 Task: Research Airbnb accommodation in Valjevo, Serbia from 10th December, 2023 to 15th December, 2023 for 7 adults. Place can be entire room or shared room with 4 bedrooms having 7 beds and 4 bathrooms. Property type can be house. Amenities needed are: wifi, TV, free parkinig on premises, gym, breakfast.
Action: Mouse moved to (400, 96)
Screenshot: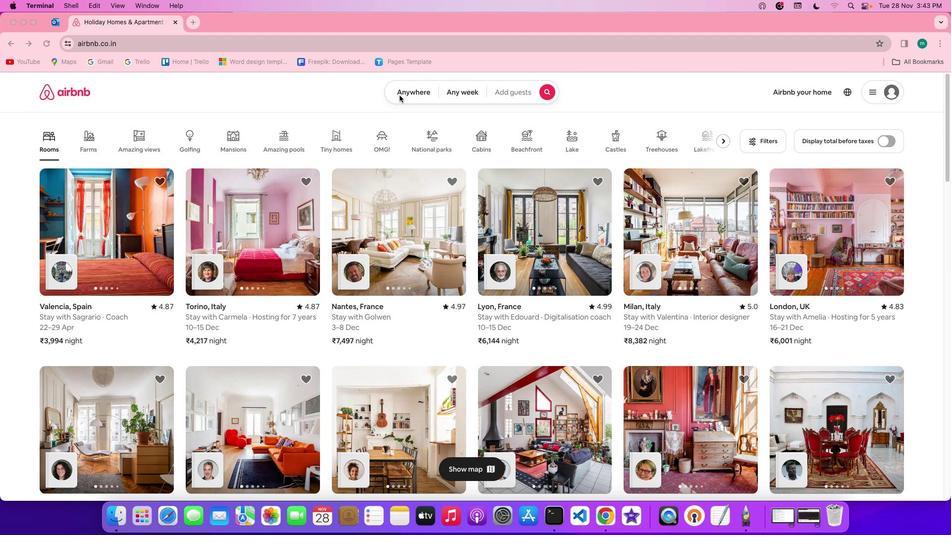 
Action: Mouse pressed left at (400, 96)
Screenshot: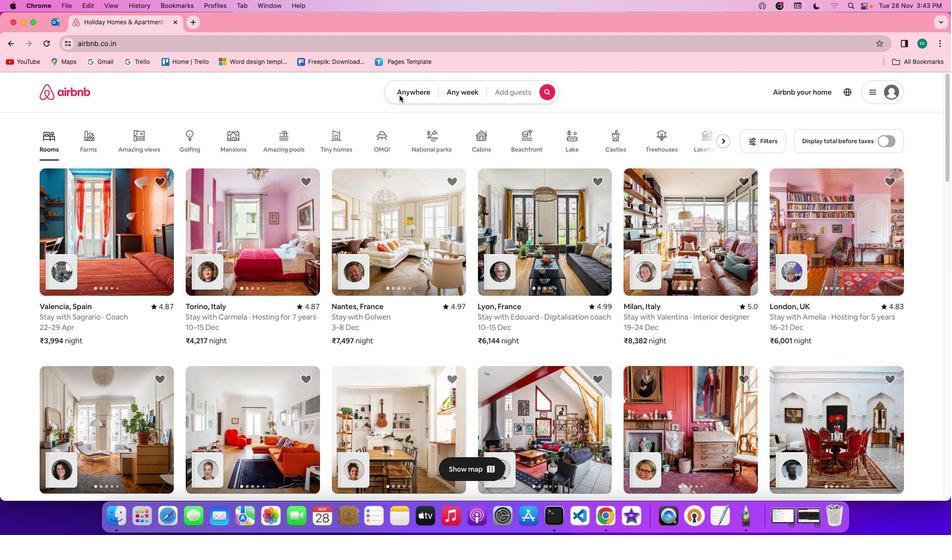 
Action: Mouse pressed left at (400, 96)
Screenshot: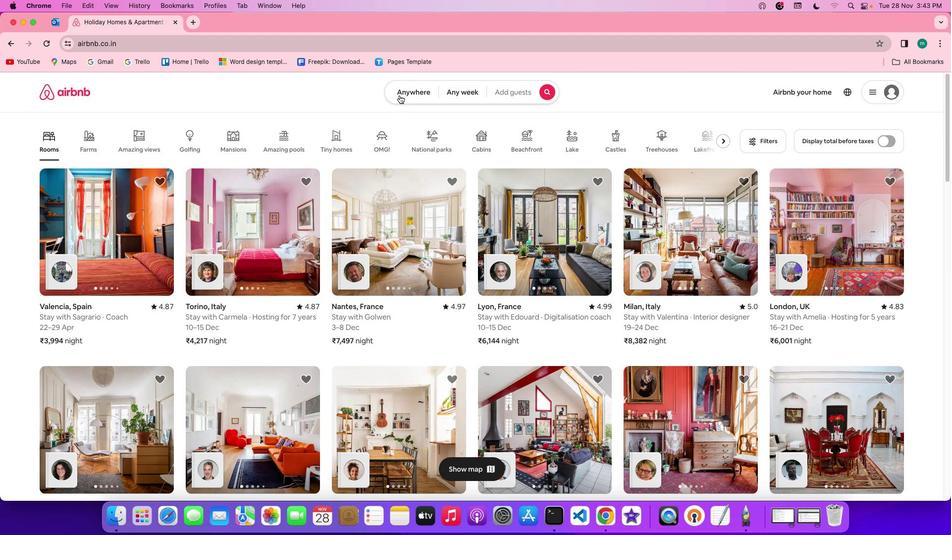 
Action: Mouse moved to (376, 132)
Screenshot: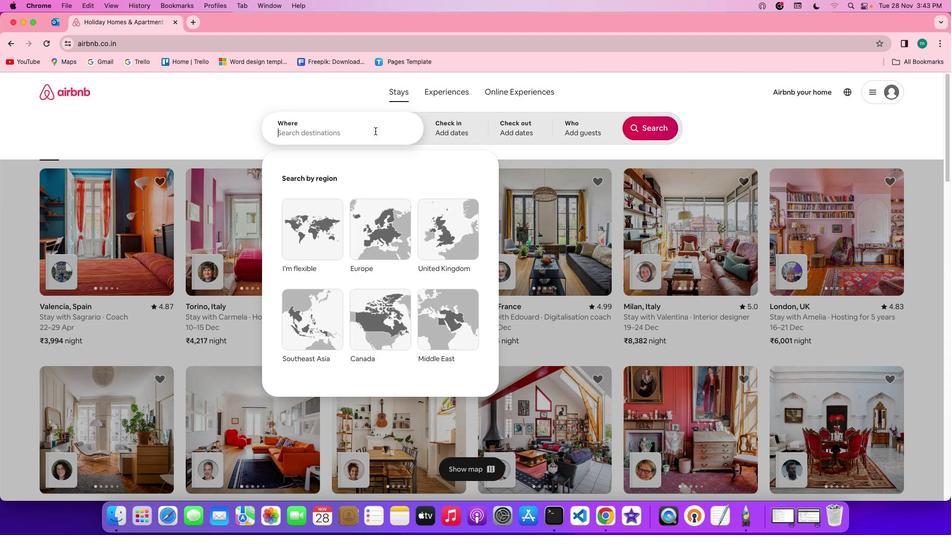 
Action: Mouse pressed left at (376, 132)
Screenshot: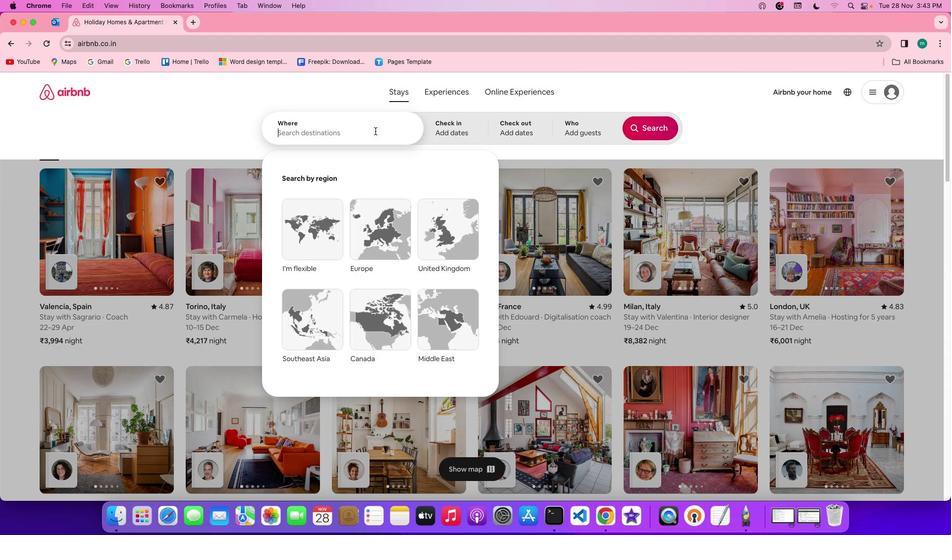 
Action: Key pressed Key.shift'V''a''l''i''j''e''v''o'','Key.spaceKey.shift's''e''r''b''i''a'
Screenshot: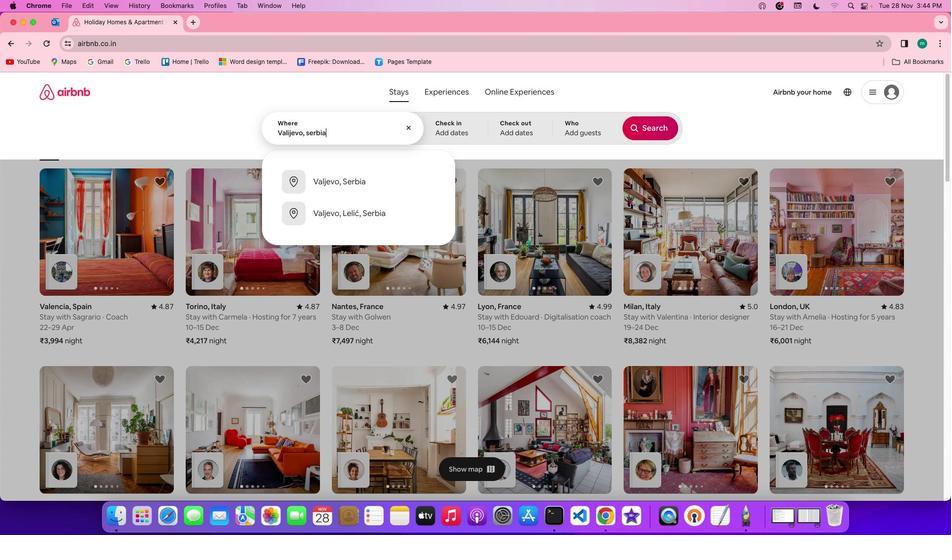 
Action: Mouse moved to (456, 127)
Screenshot: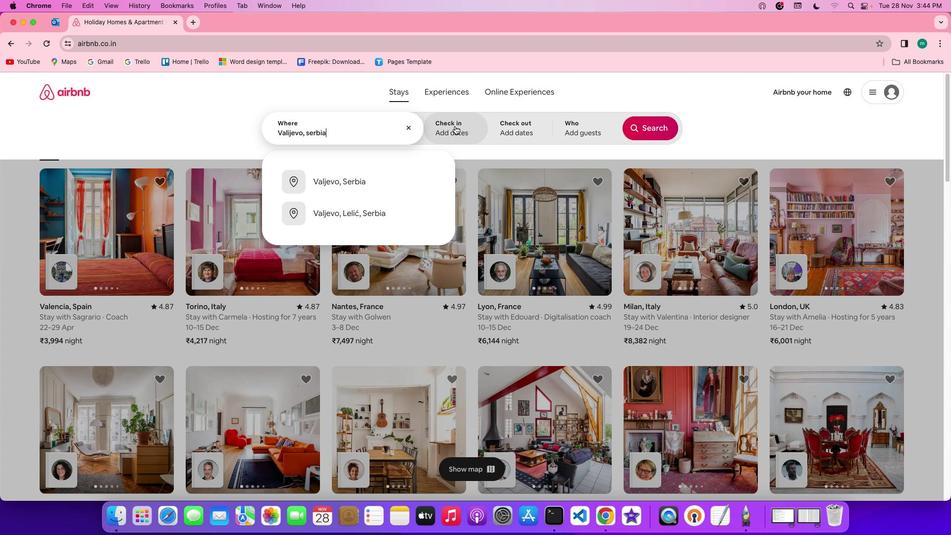 
Action: Mouse pressed left at (456, 127)
Screenshot: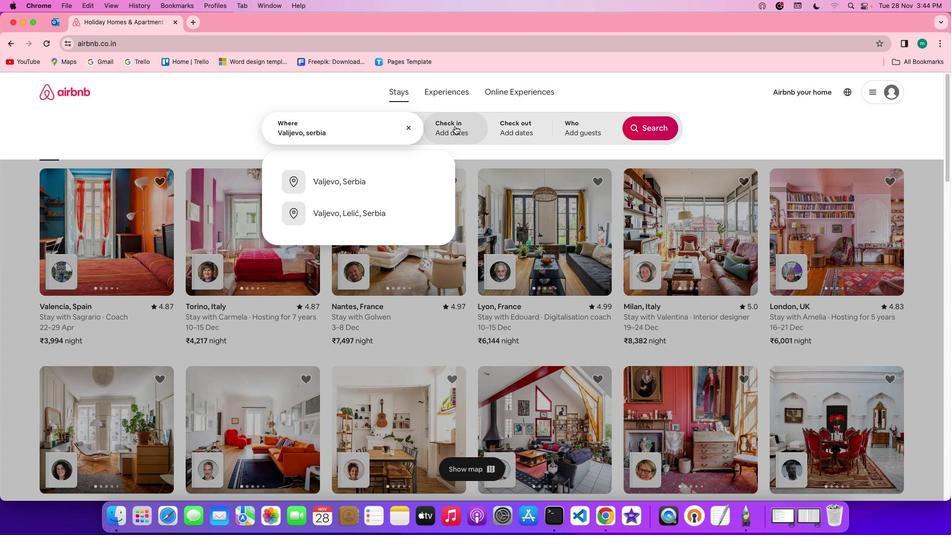 
Action: Mouse moved to (496, 296)
Screenshot: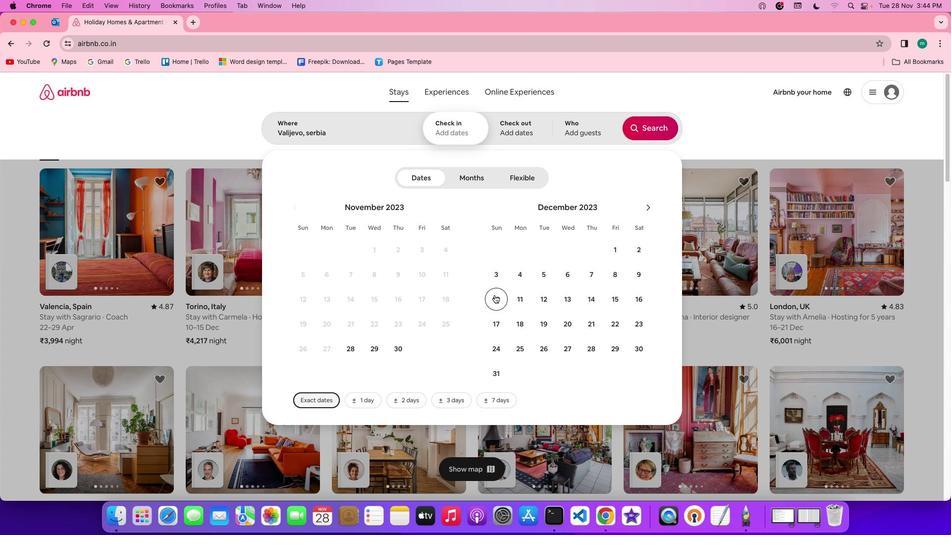 
Action: Mouse pressed left at (496, 296)
Screenshot: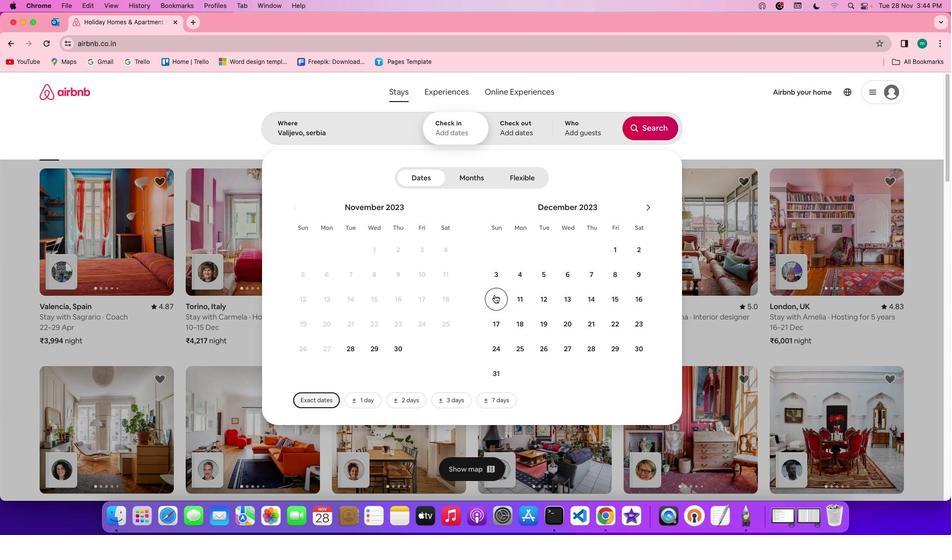 
Action: Mouse moved to (614, 302)
Screenshot: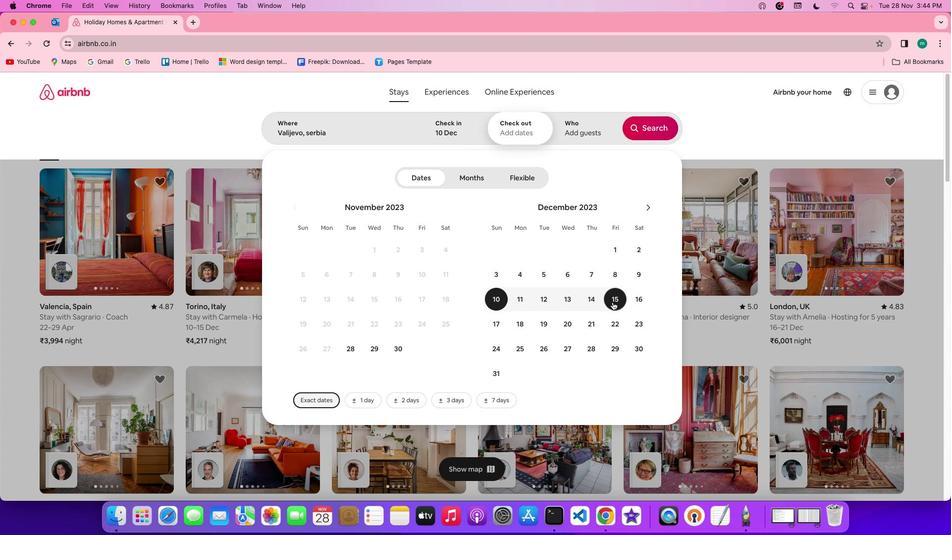 
Action: Mouse pressed left at (614, 302)
Screenshot: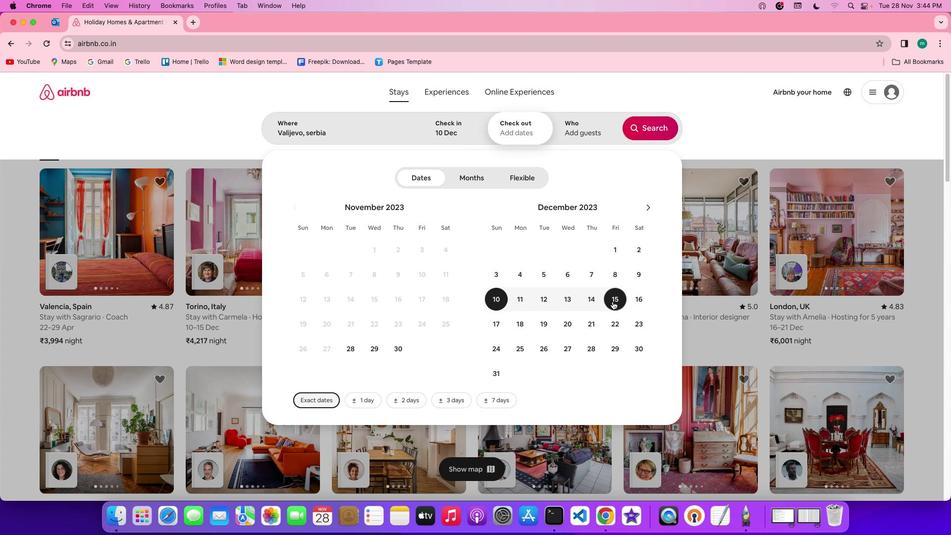 
Action: Mouse moved to (579, 129)
Screenshot: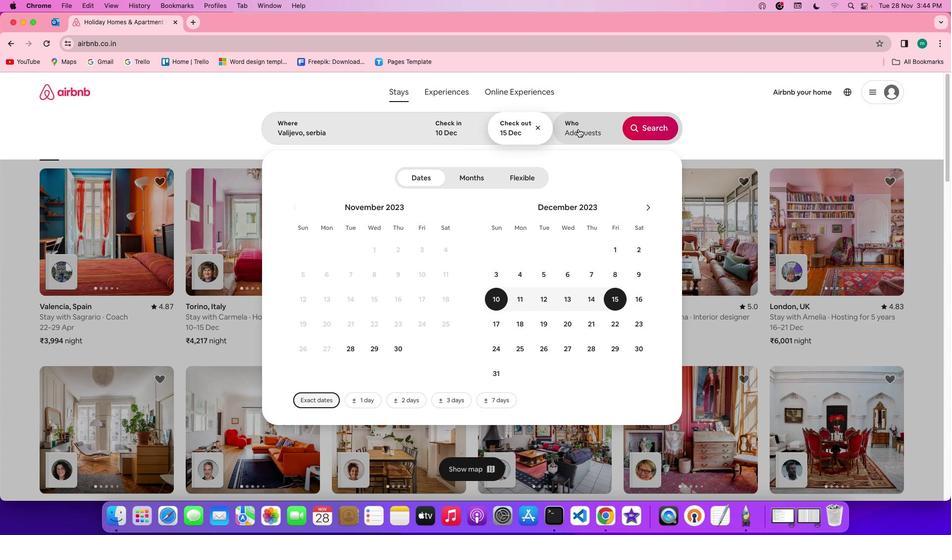 
Action: Mouse pressed left at (579, 129)
Screenshot: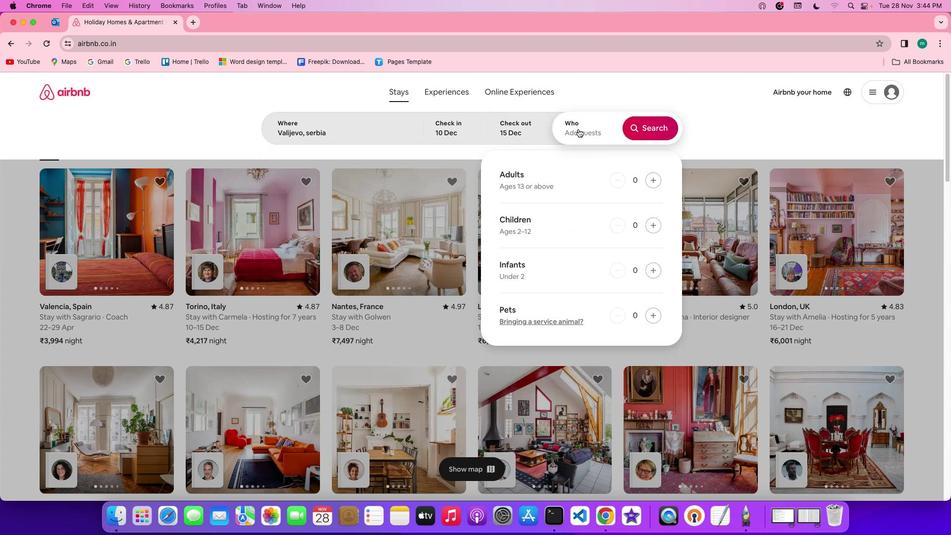 
Action: Mouse moved to (656, 182)
Screenshot: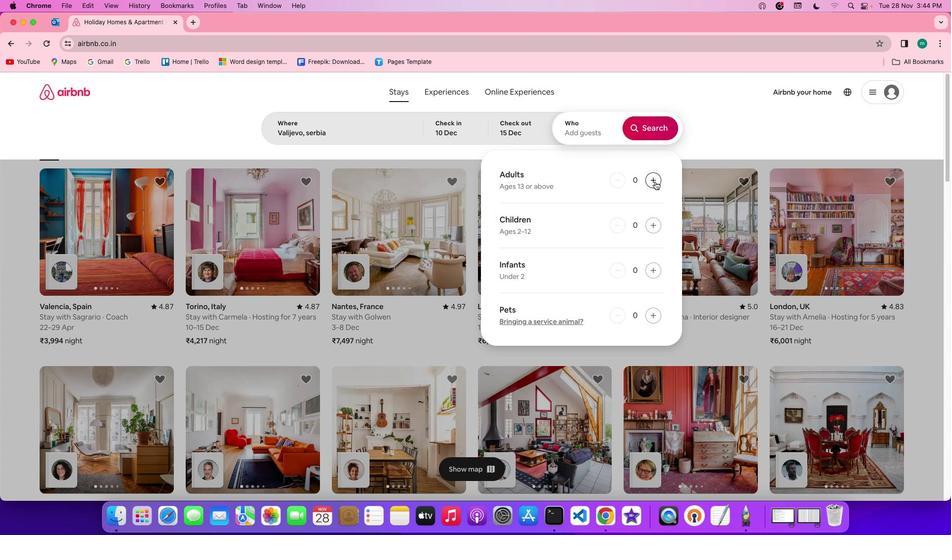 
Action: Mouse pressed left at (656, 182)
Screenshot: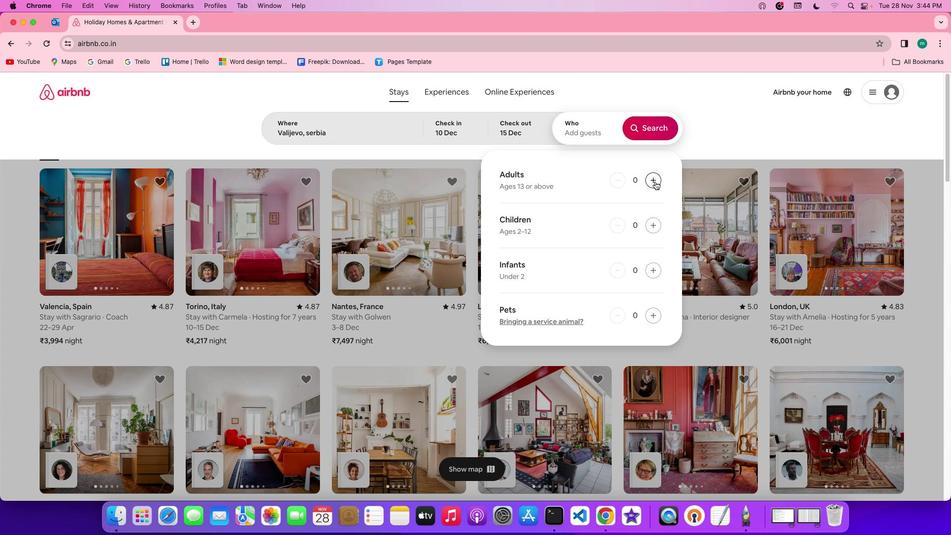 
Action: Mouse pressed left at (656, 182)
Screenshot: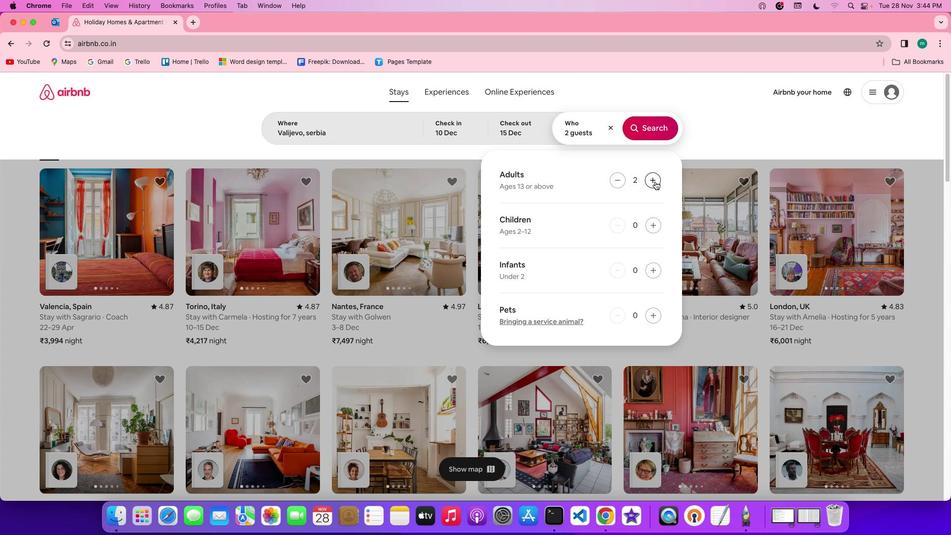 
Action: Mouse pressed left at (656, 182)
Screenshot: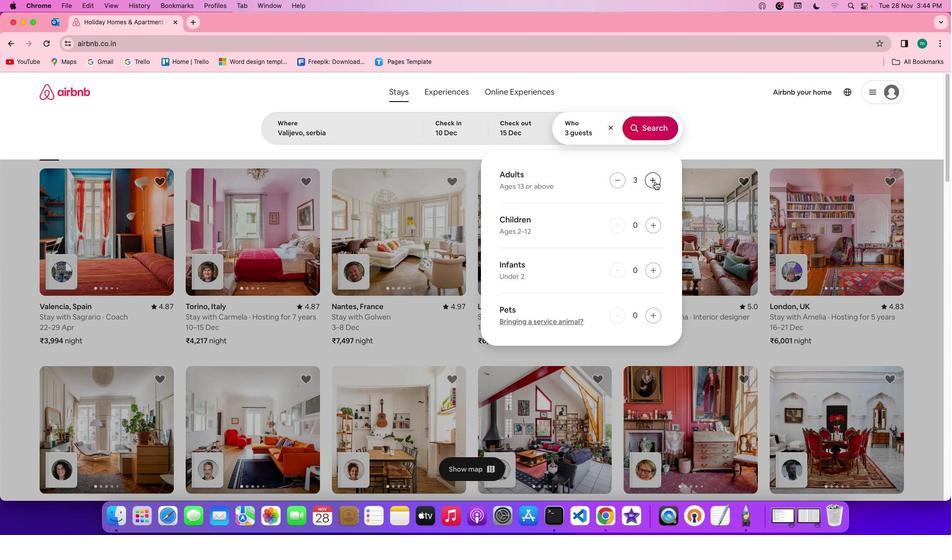 
Action: Mouse moved to (656, 182)
Screenshot: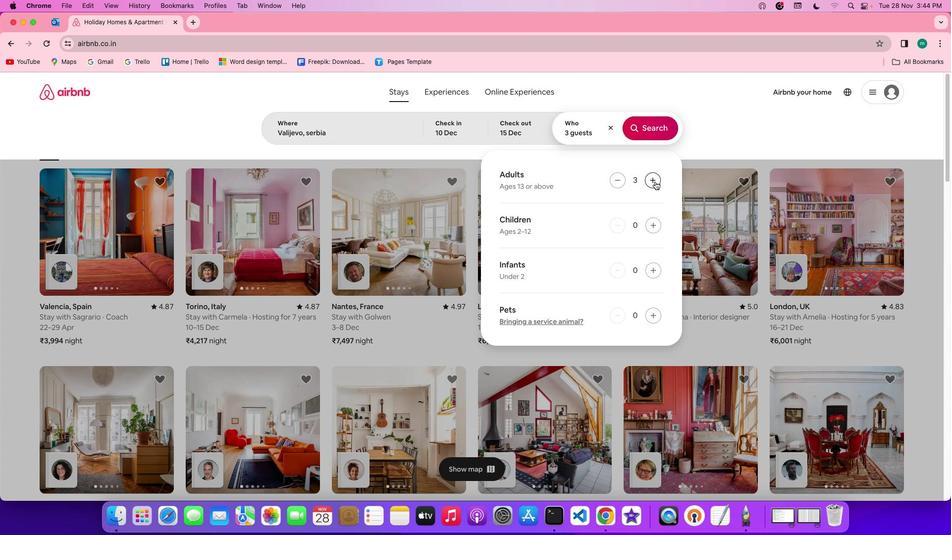 
Action: Mouse pressed left at (656, 182)
Screenshot: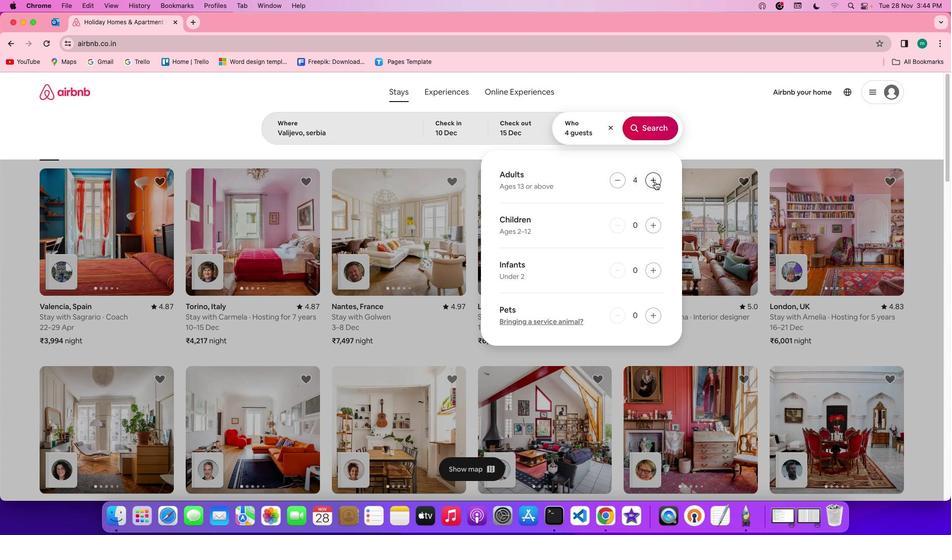 
Action: Mouse pressed left at (656, 182)
Screenshot: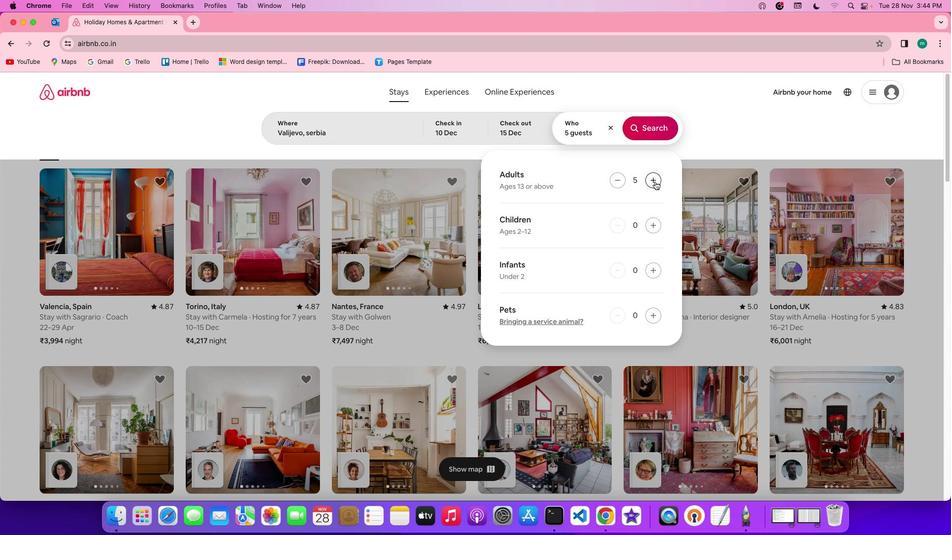 
Action: Mouse pressed left at (656, 182)
Screenshot: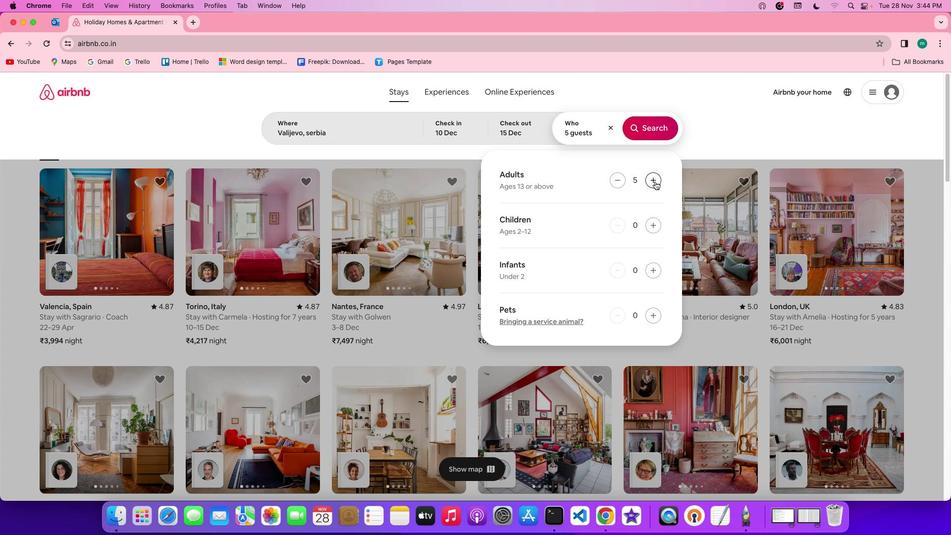 
Action: Mouse pressed left at (656, 182)
Screenshot: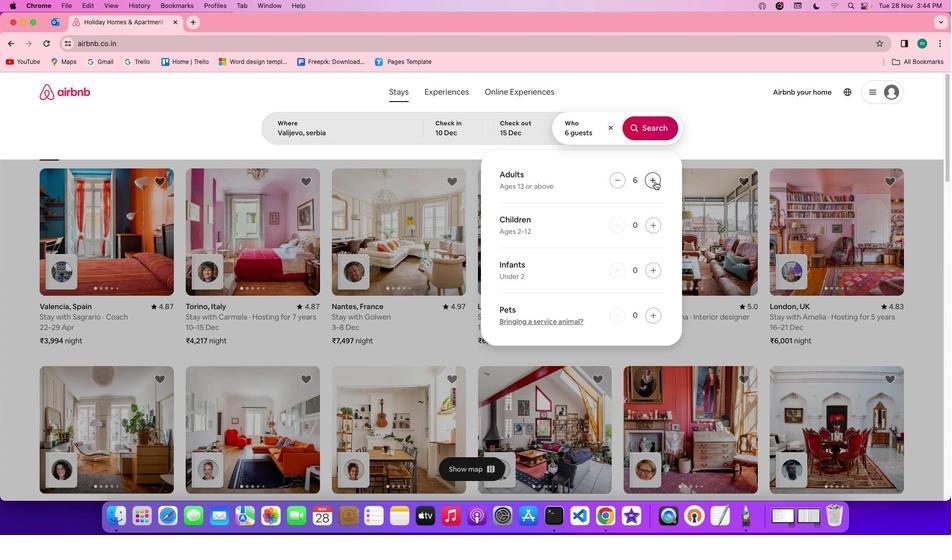 
Action: Mouse moved to (657, 134)
Screenshot: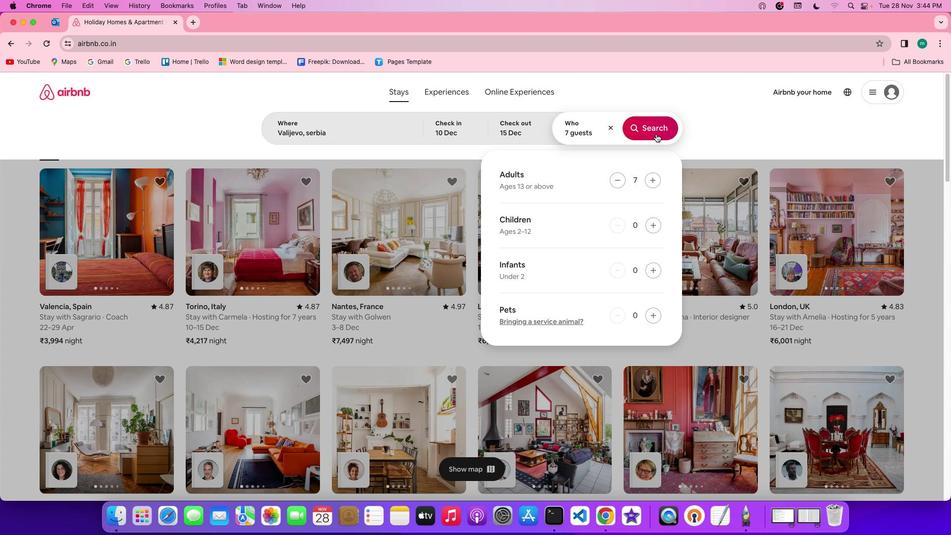 
Action: Mouse pressed left at (657, 134)
Screenshot: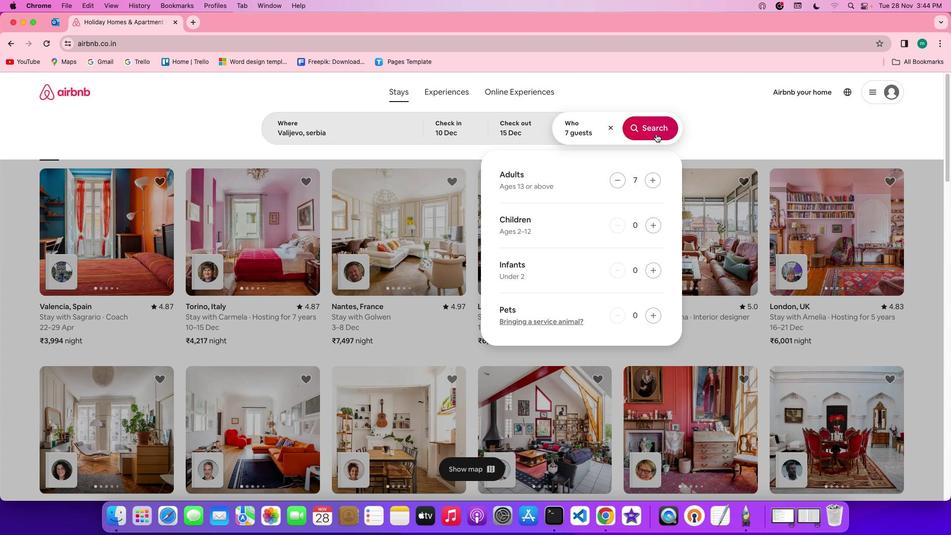 
Action: Mouse moved to (791, 131)
Screenshot: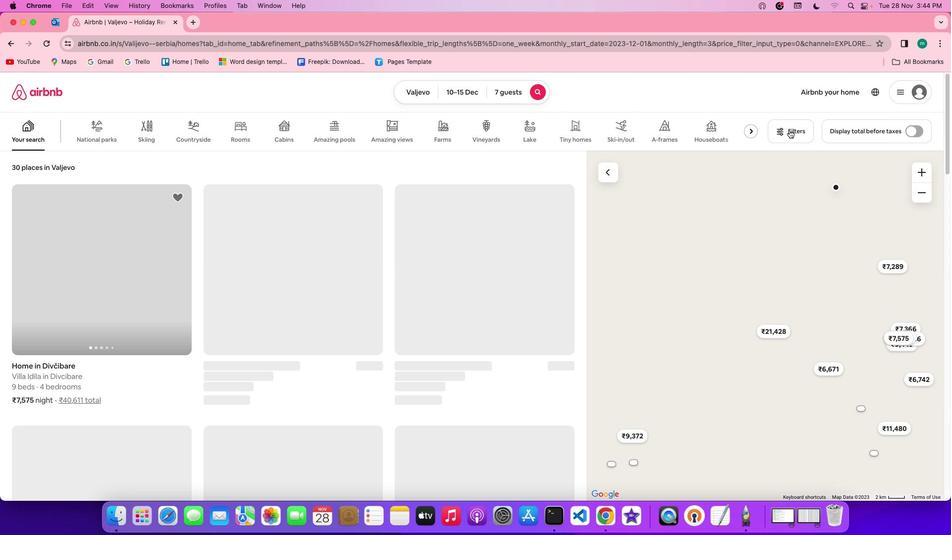 
Action: Mouse pressed left at (791, 131)
Screenshot: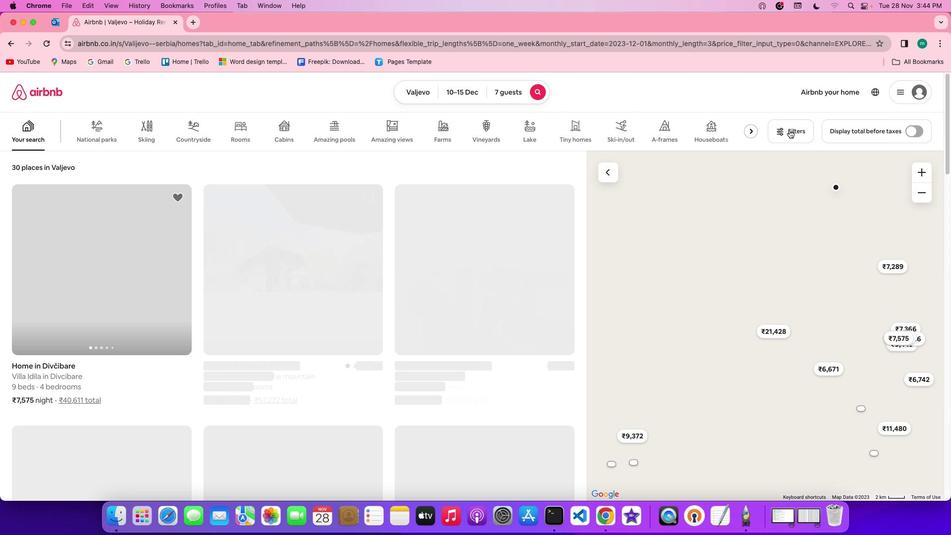 
Action: Mouse moved to (514, 275)
Screenshot: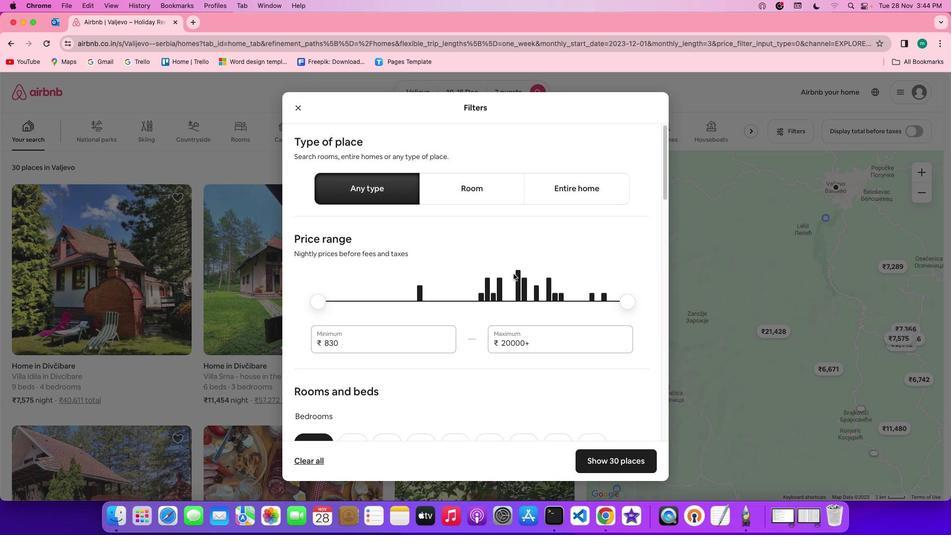 
Action: Mouse scrolled (514, 275) with delta (0, 0)
Screenshot: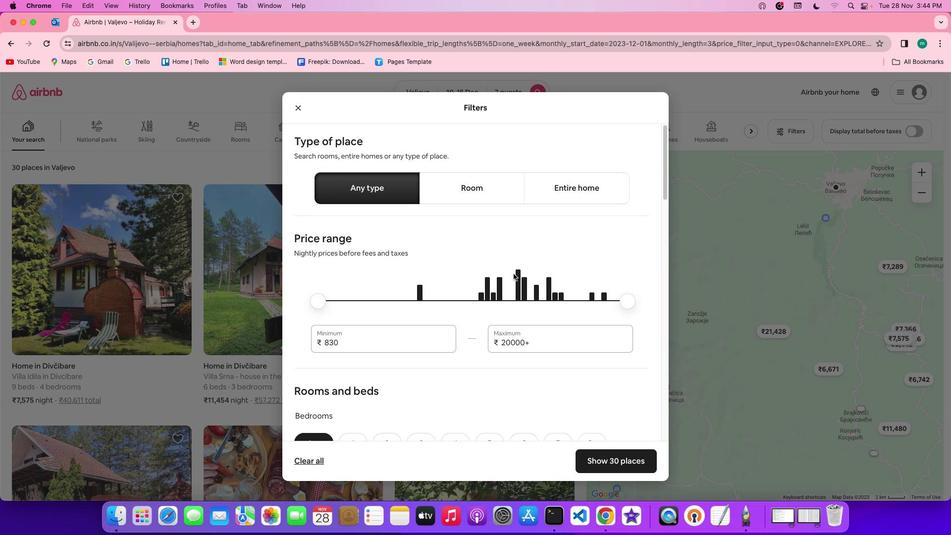 
Action: Mouse scrolled (514, 275) with delta (0, 0)
Screenshot: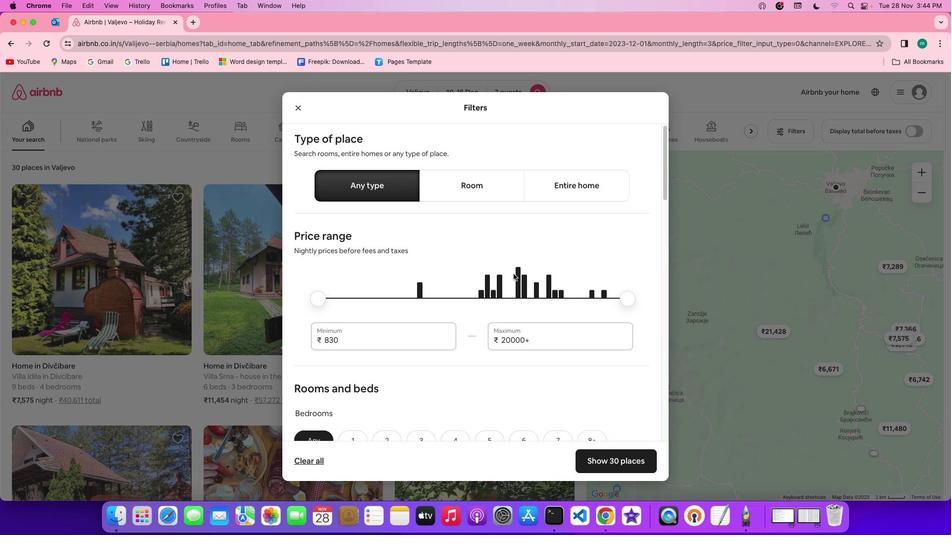 
Action: Mouse scrolled (514, 275) with delta (0, 0)
Screenshot: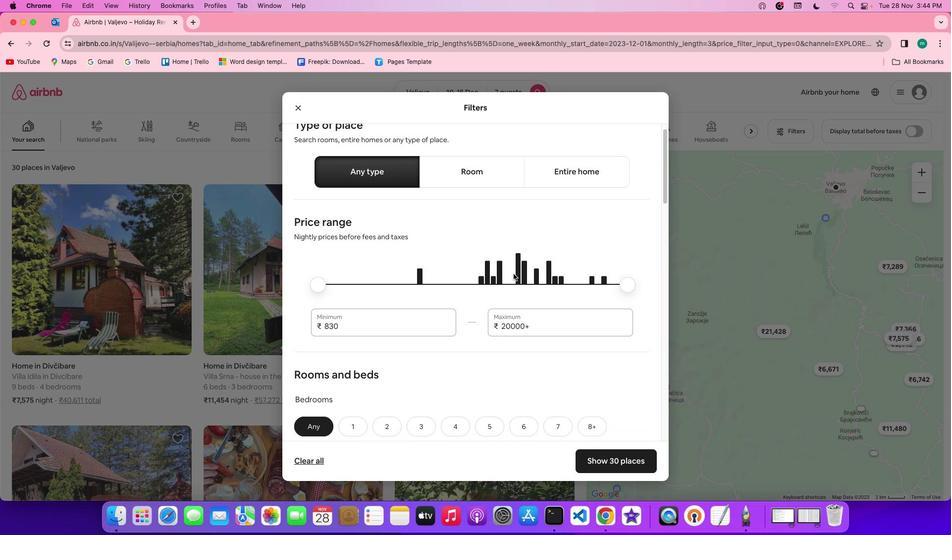 
Action: Mouse scrolled (514, 275) with delta (0, 0)
Screenshot: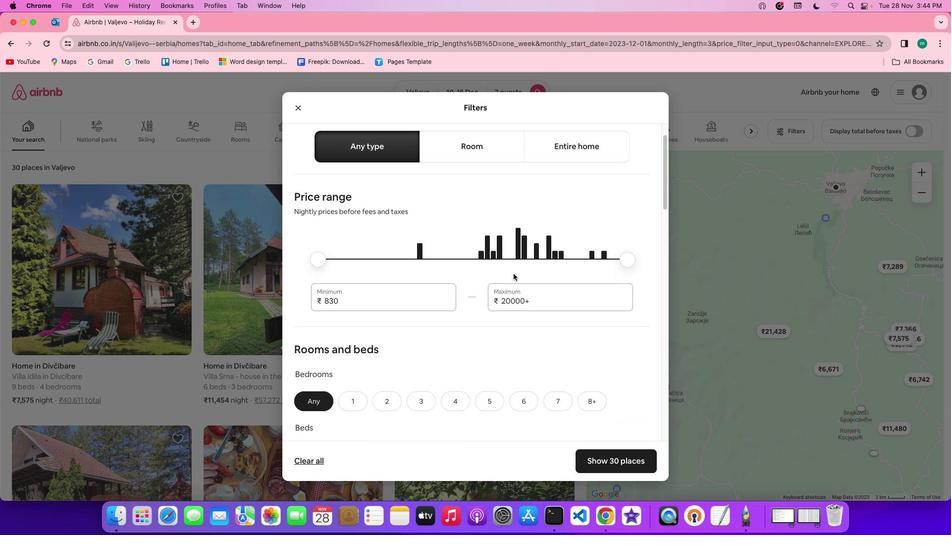 
Action: Mouse scrolled (514, 275) with delta (0, 0)
Screenshot: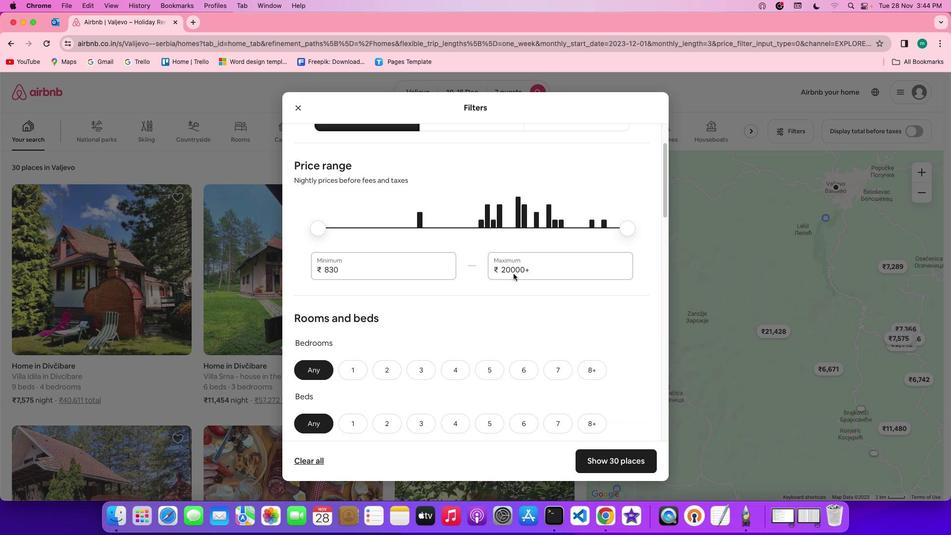 
Action: Mouse scrolled (514, 275) with delta (0, 0)
Screenshot: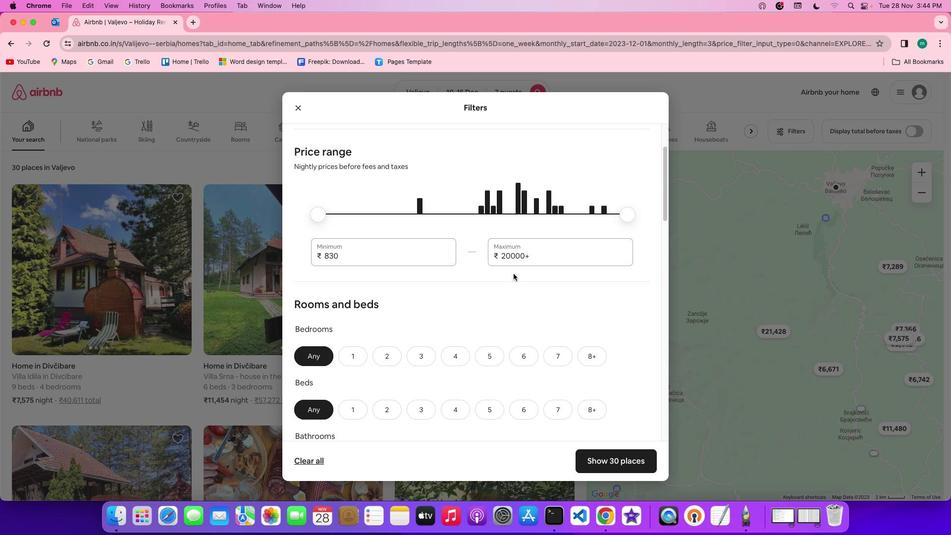 
Action: Mouse scrolled (514, 275) with delta (0, 0)
Screenshot: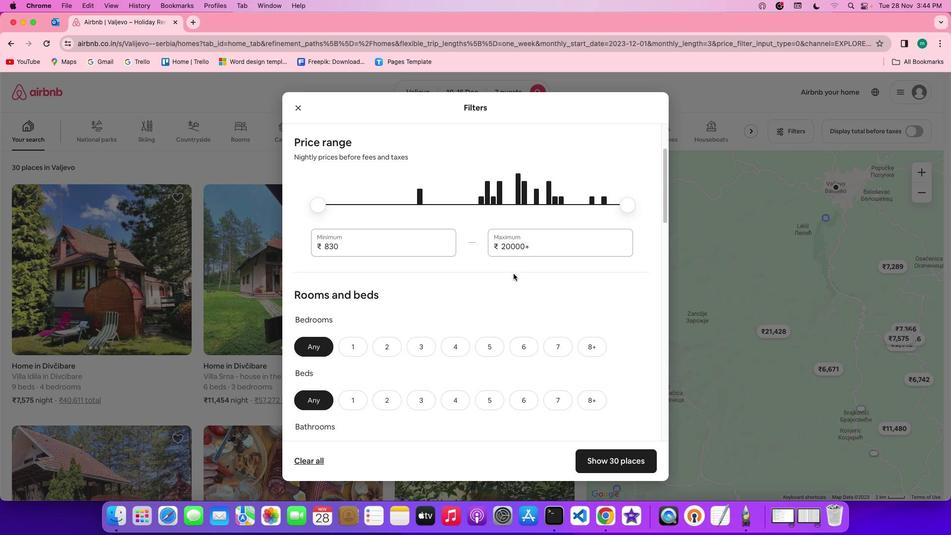 
Action: Mouse scrolled (514, 275) with delta (0, 0)
Screenshot: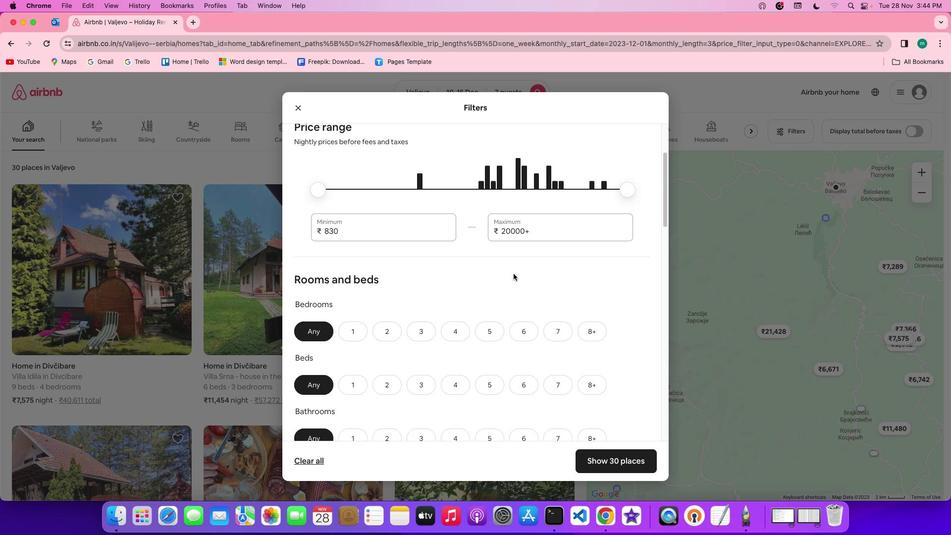 
Action: Mouse scrolled (514, 275) with delta (0, 0)
Screenshot: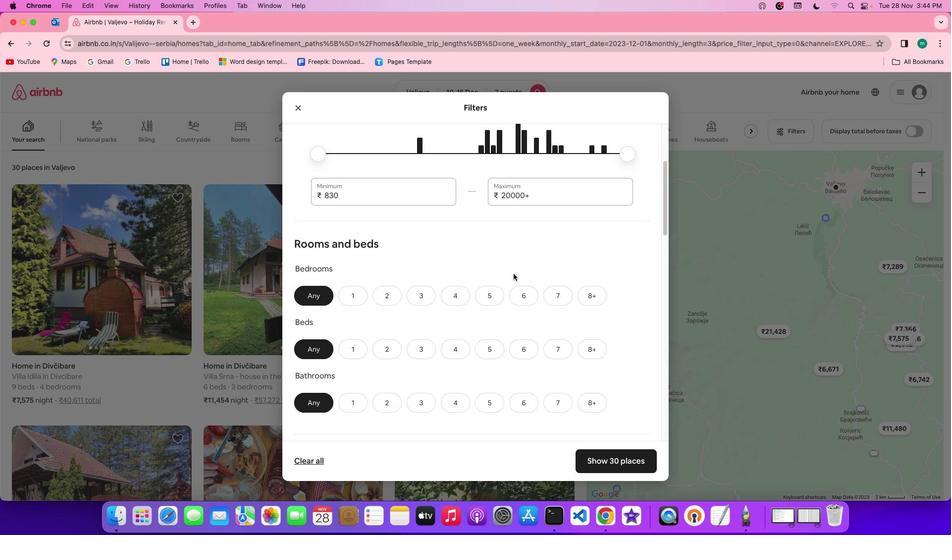 
Action: Mouse scrolled (514, 275) with delta (0, 0)
Screenshot: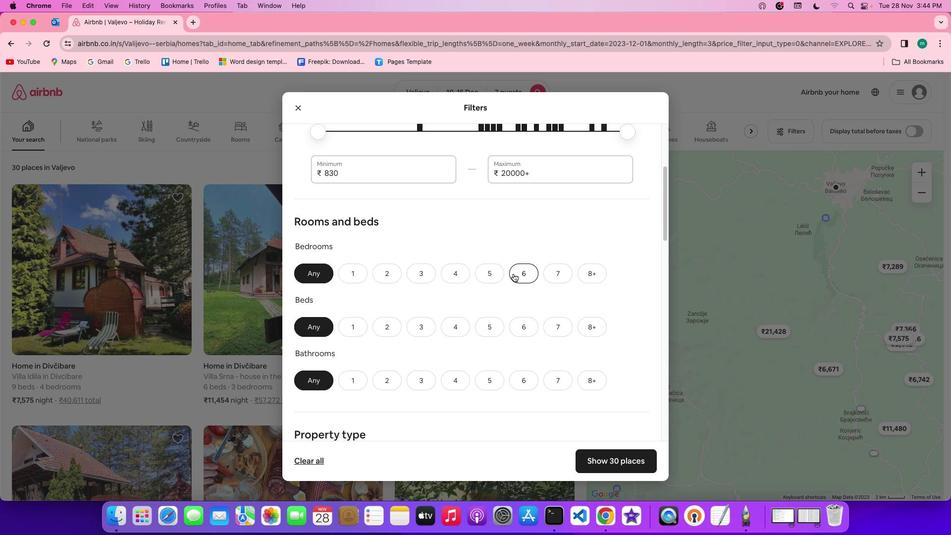 
Action: Mouse scrolled (514, 275) with delta (0, 0)
Screenshot: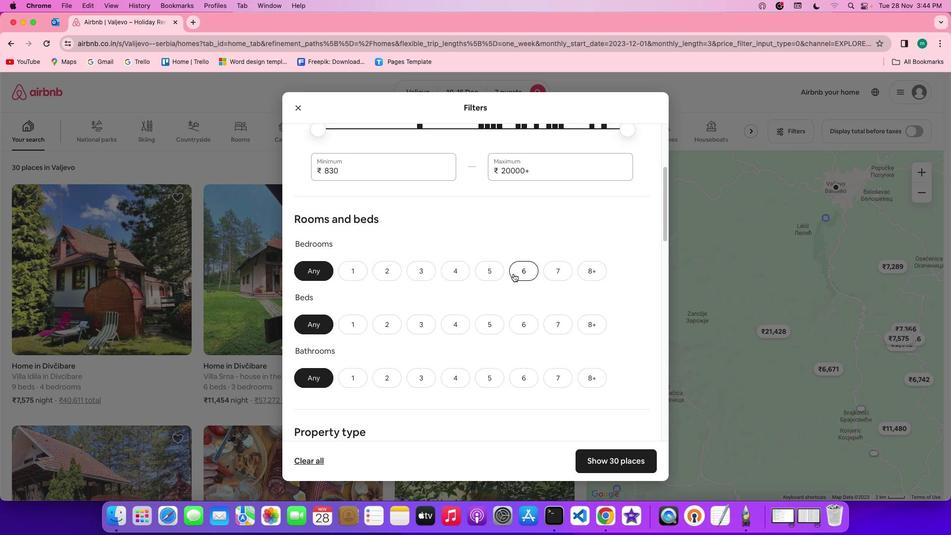 
Action: Mouse scrolled (514, 275) with delta (0, 0)
Screenshot: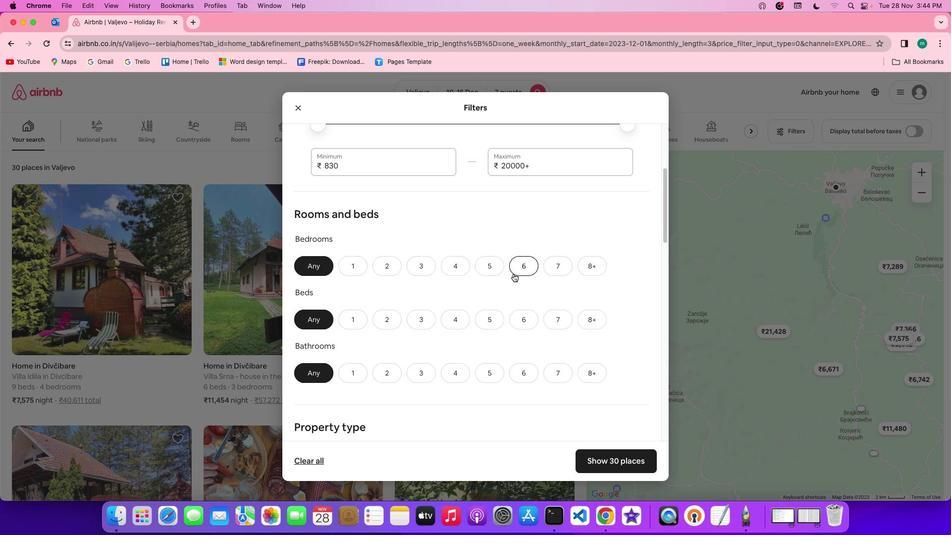 
Action: Mouse scrolled (514, 275) with delta (0, 0)
Screenshot: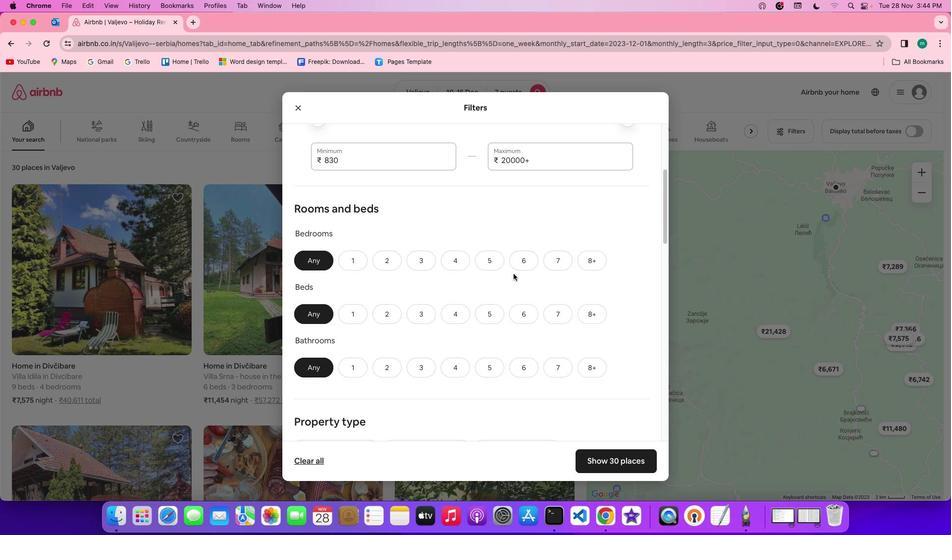 
Action: Mouse scrolled (514, 275) with delta (0, 0)
Screenshot: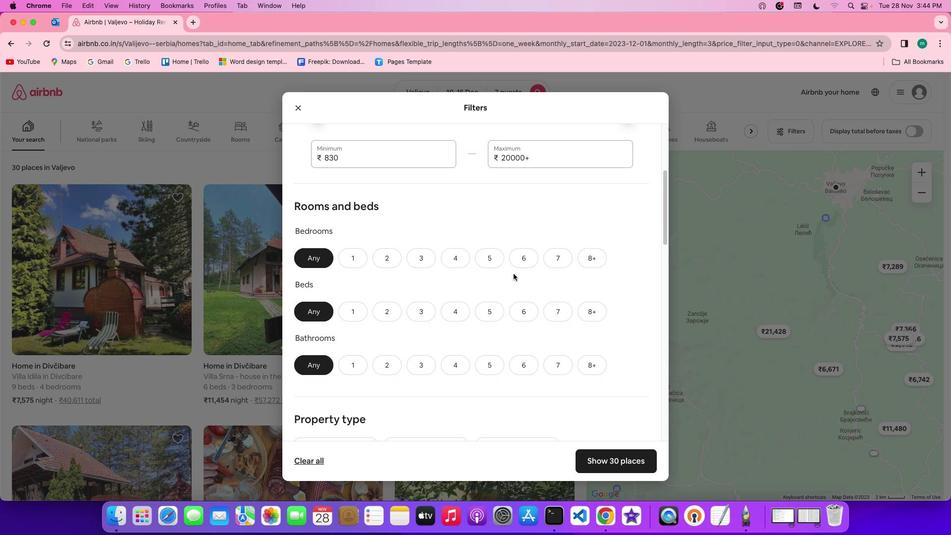 
Action: Mouse scrolled (514, 275) with delta (0, 0)
Screenshot: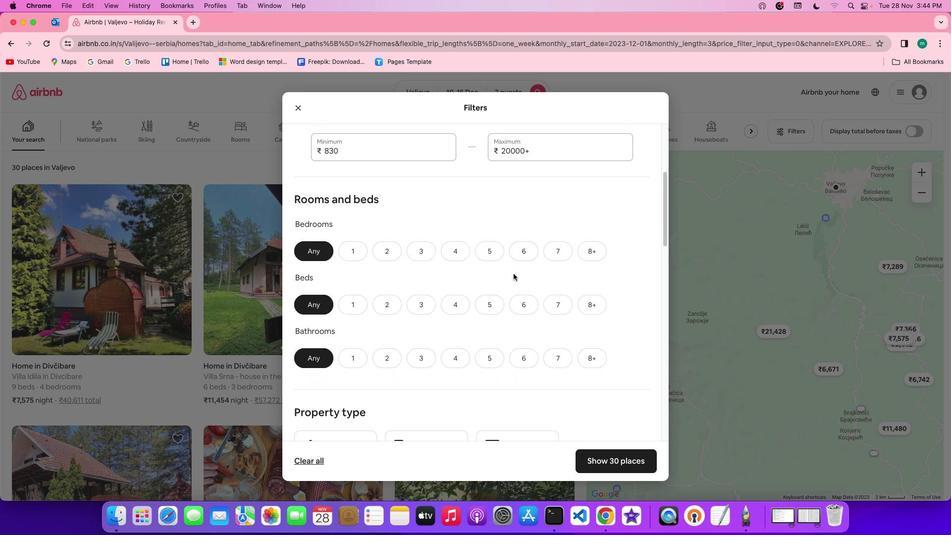 
Action: Mouse moved to (462, 248)
Screenshot: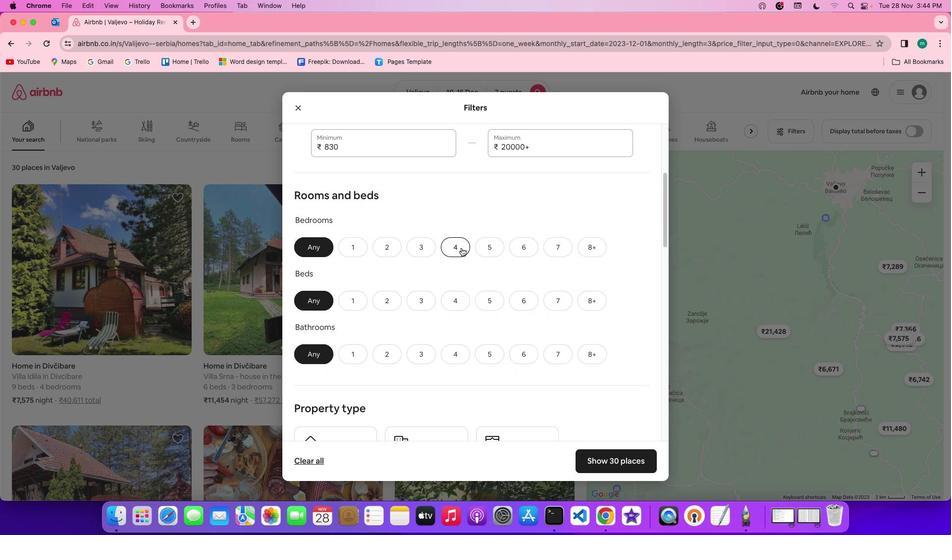 
Action: Mouse pressed left at (462, 248)
Screenshot: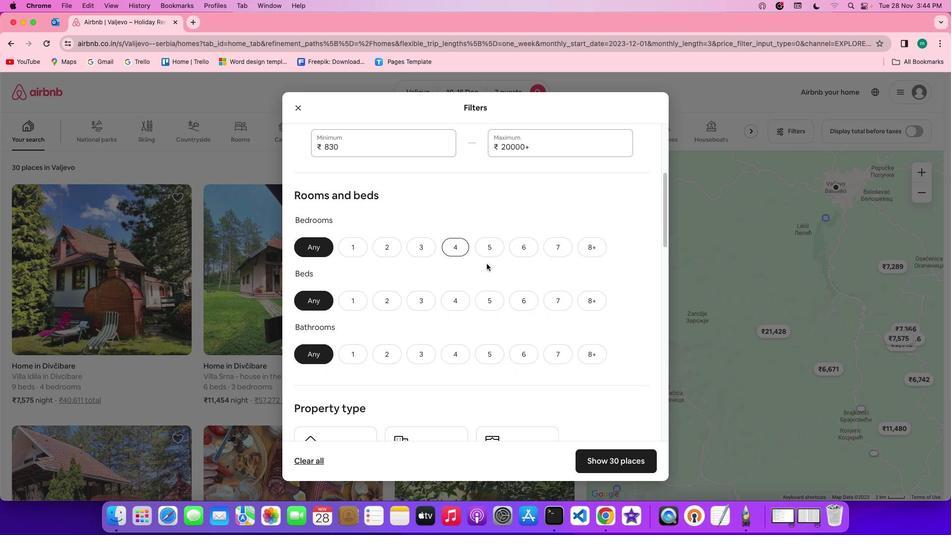 
Action: Mouse moved to (563, 310)
Screenshot: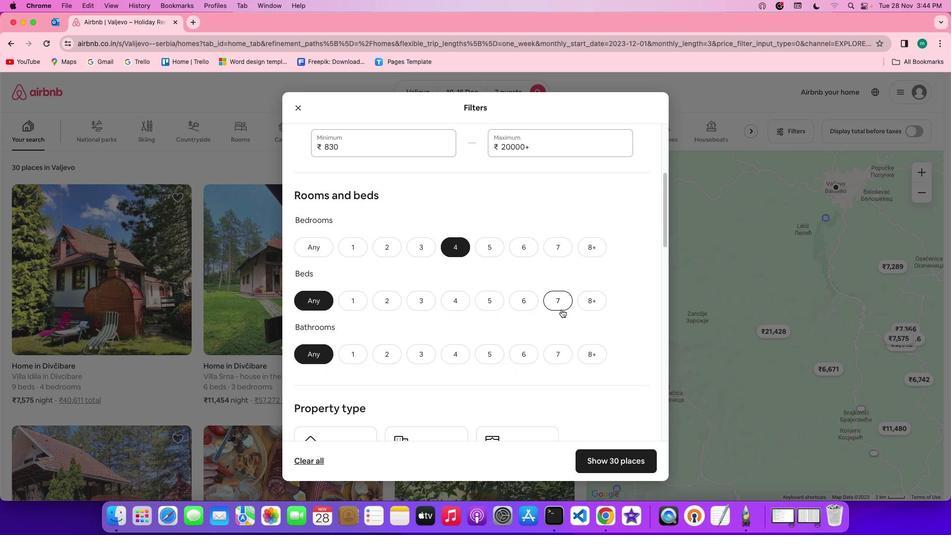 
Action: Mouse pressed left at (563, 310)
Screenshot: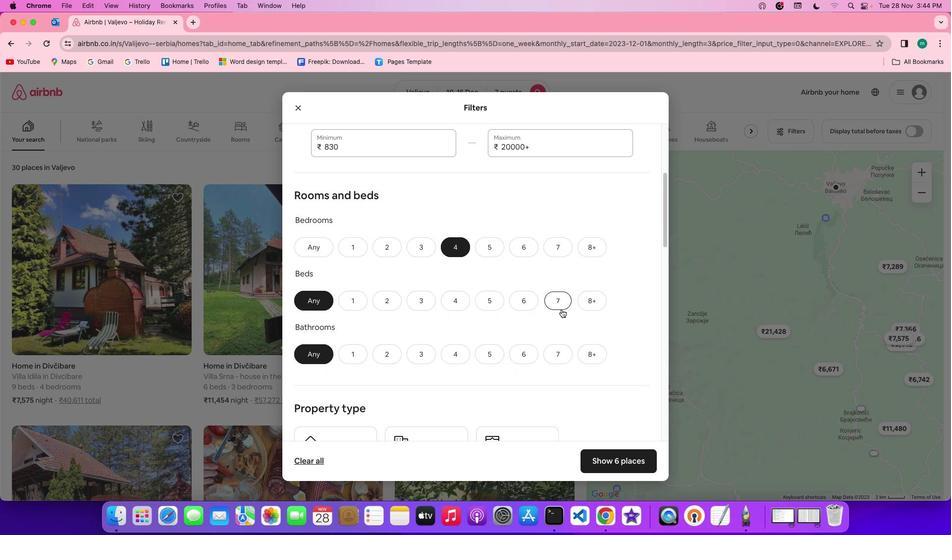 
Action: Mouse moved to (462, 353)
Screenshot: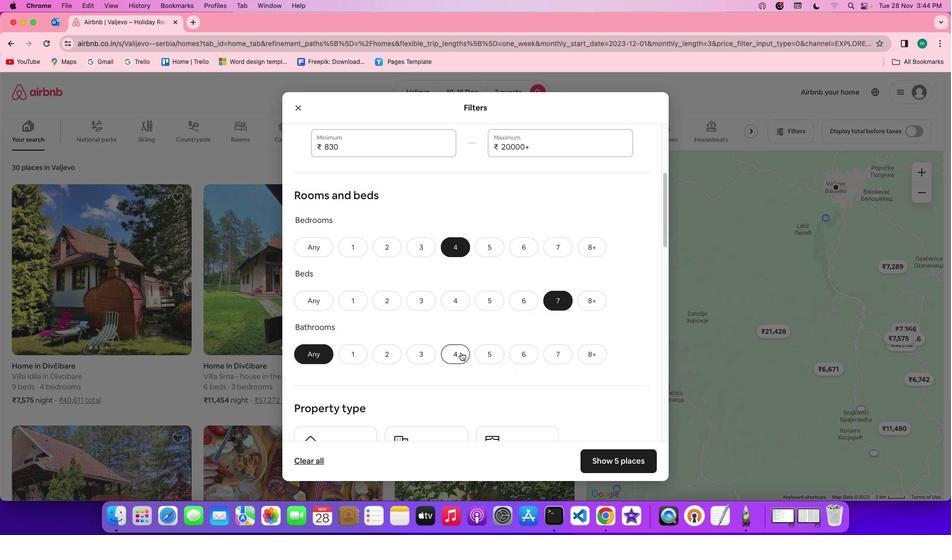 
Action: Mouse pressed left at (462, 353)
Screenshot: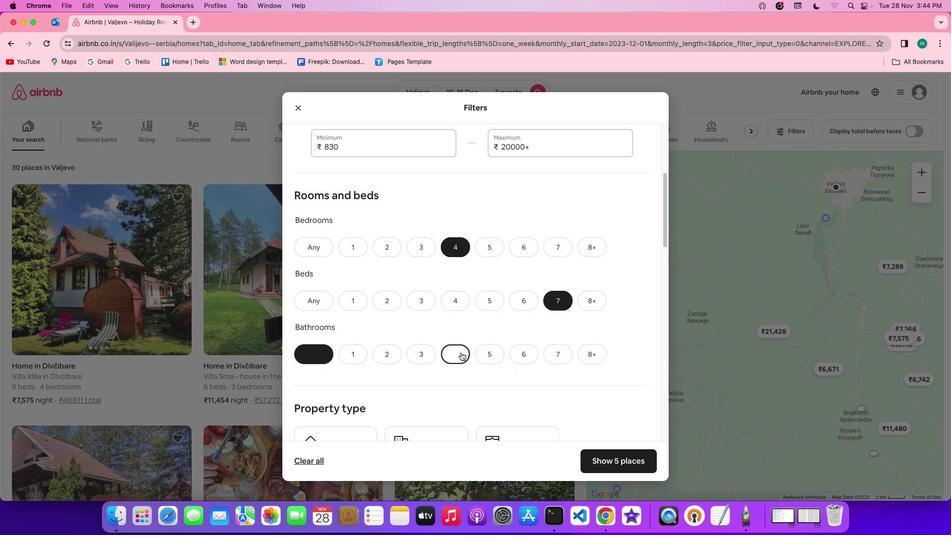 
Action: Mouse moved to (558, 336)
Screenshot: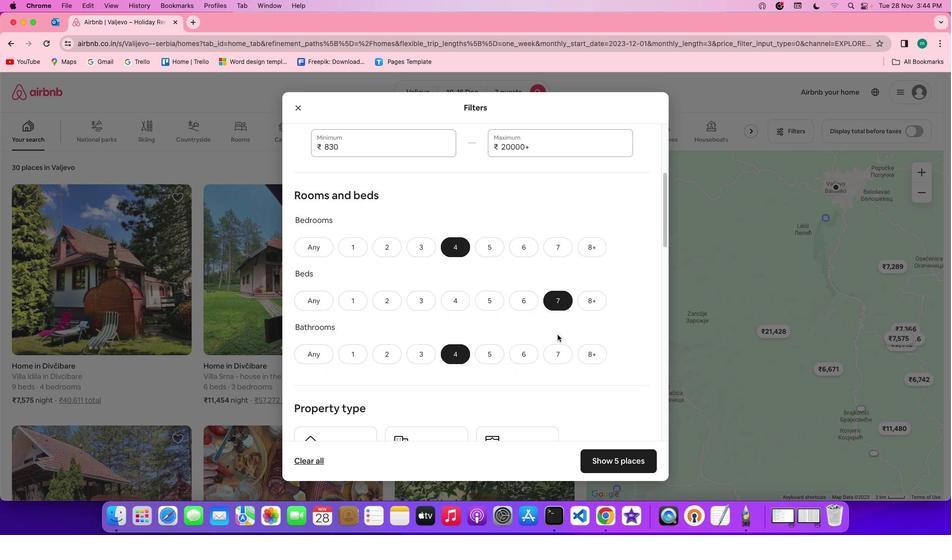 
Action: Mouse scrolled (558, 336) with delta (0, 0)
Screenshot: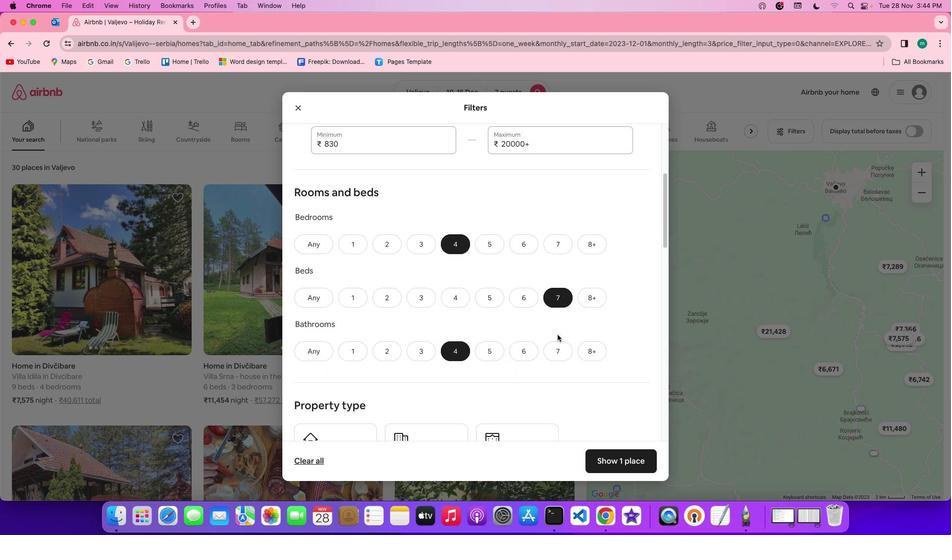 
Action: Mouse scrolled (558, 336) with delta (0, 0)
Screenshot: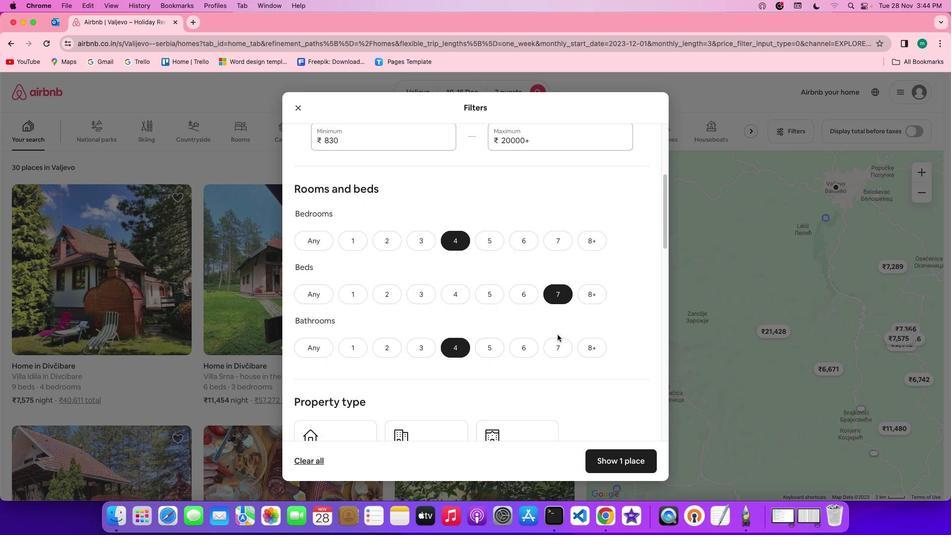 
Action: Mouse scrolled (558, 336) with delta (0, 0)
Screenshot: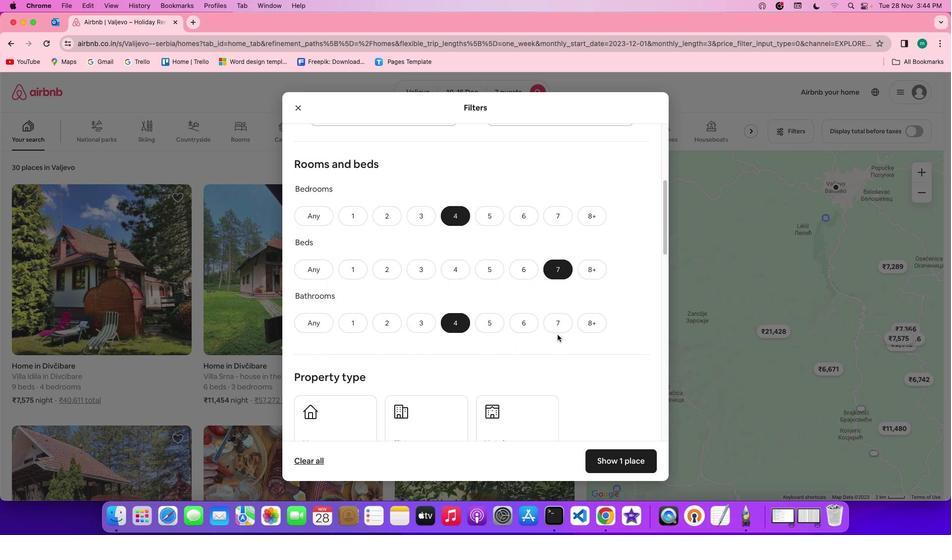 
Action: Mouse scrolled (558, 336) with delta (0, 0)
Screenshot: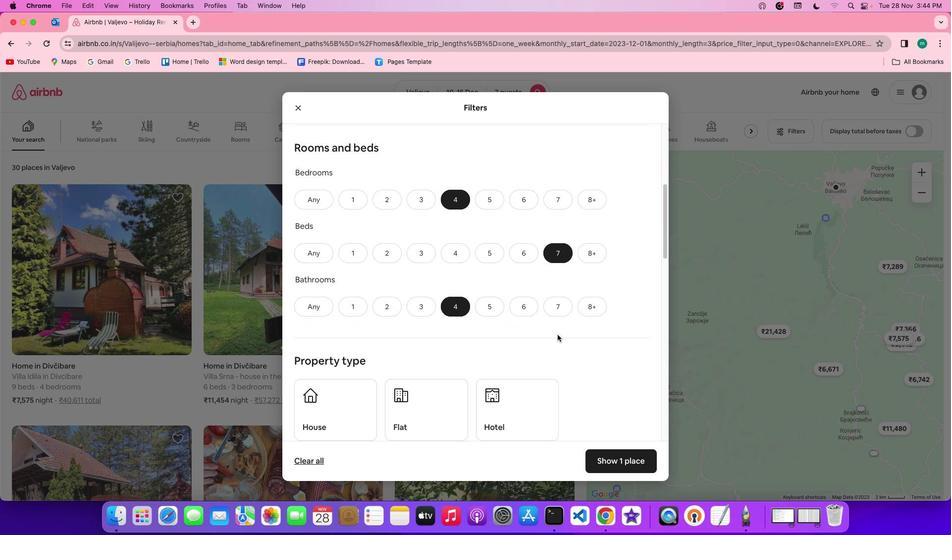 
Action: Mouse scrolled (558, 336) with delta (0, 0)
Screenshot: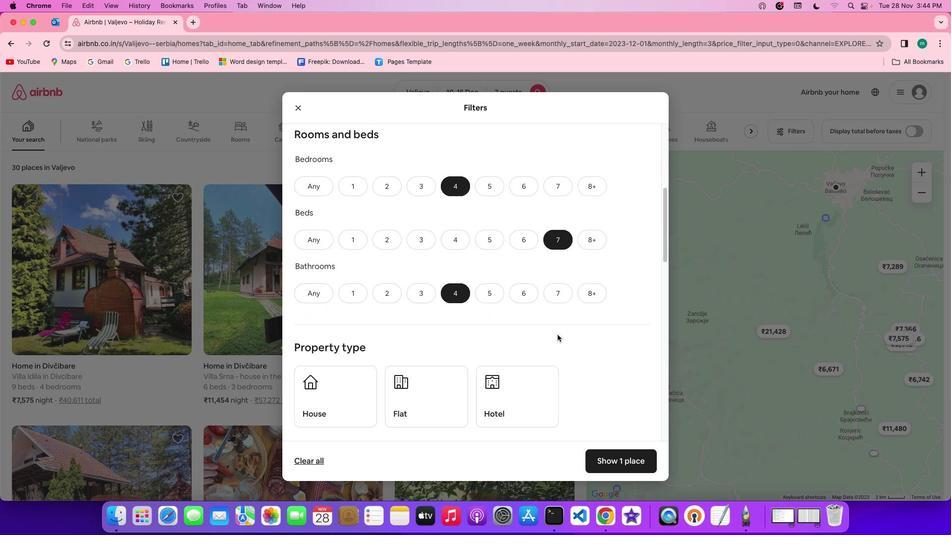 
Action: Mouse scrolled (558, 336) with delta (0, 0)
Screenshot: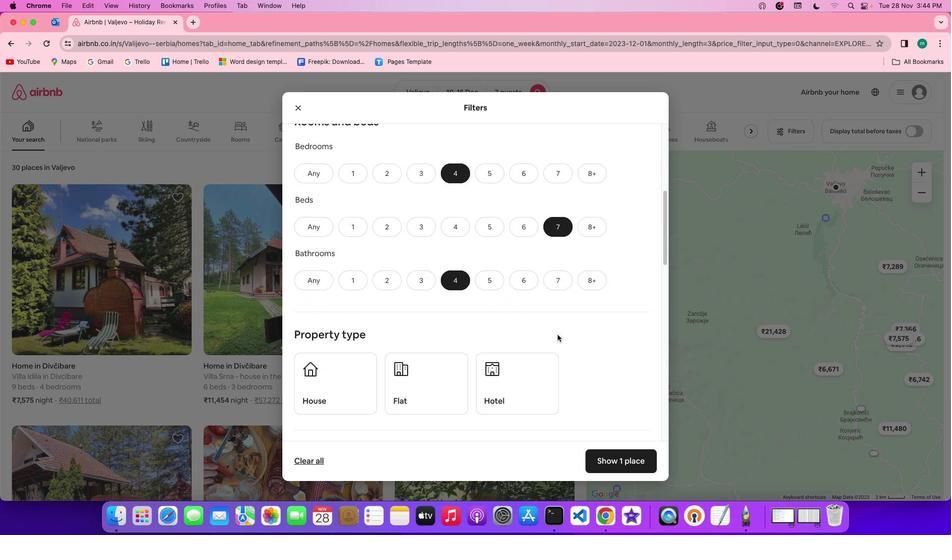 
Action: Mouse scrolled (558, 336) with delta (0, 0)
Screenshot: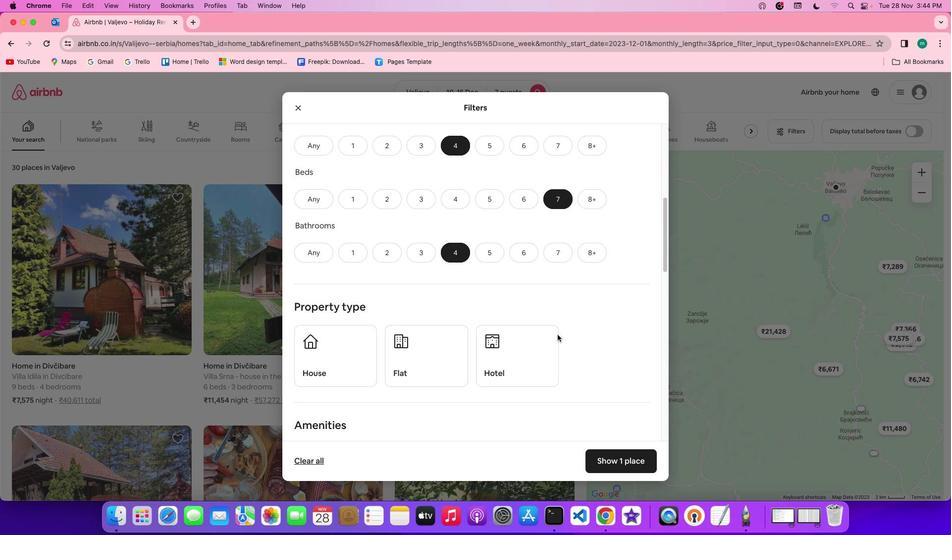 
Action: Mouse scrolled (558, 336) with delta (0, 0)
Screenshot: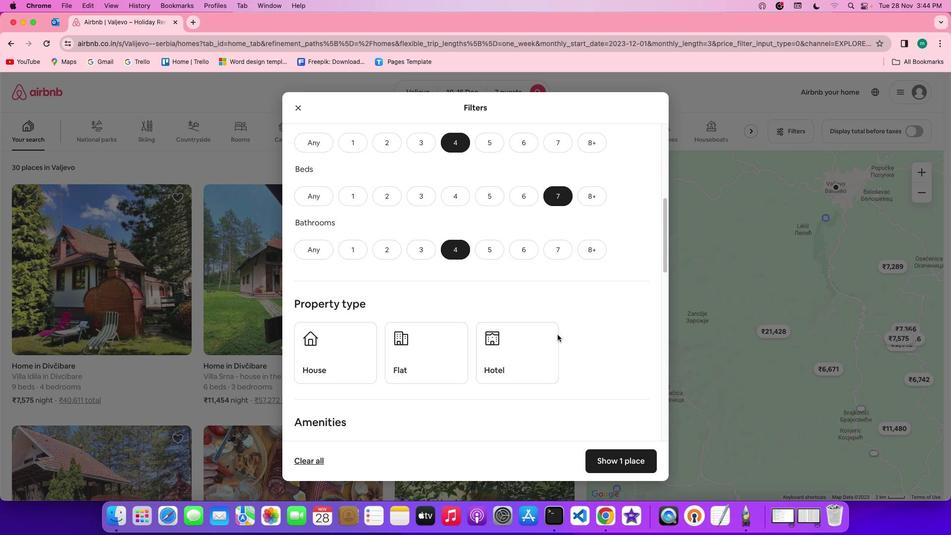 
Action: Mouse scrolled (558, 336) with delta (0, 0)
Screenshot: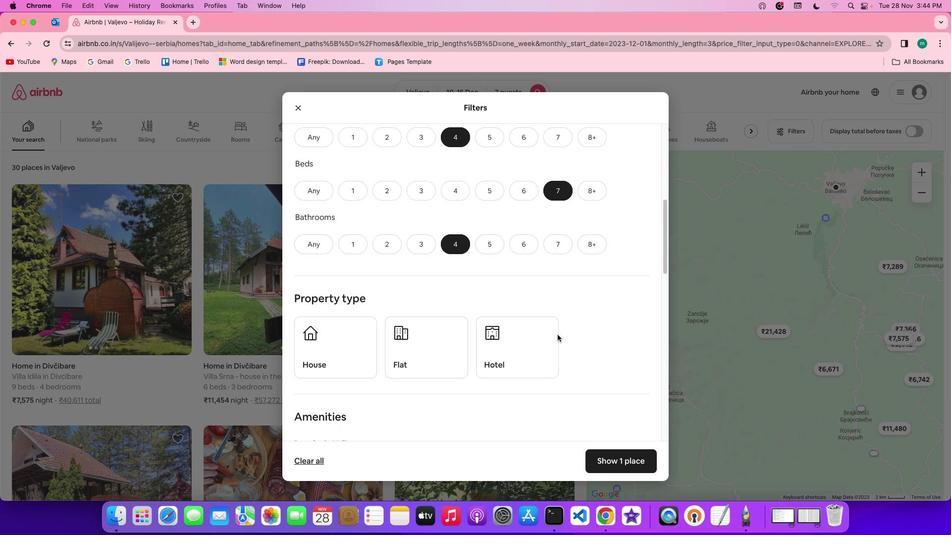 
Action: Mouse scrolled (558, 336) with delta (0, 0)
Screenshot: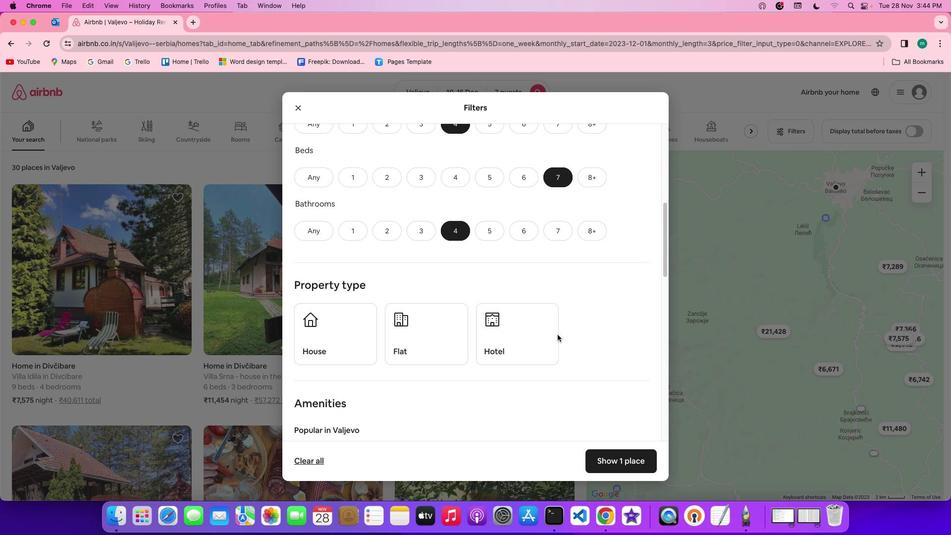 
Action: Mouse scrolled (558, 336) with delta (0, 0)
Screenshot: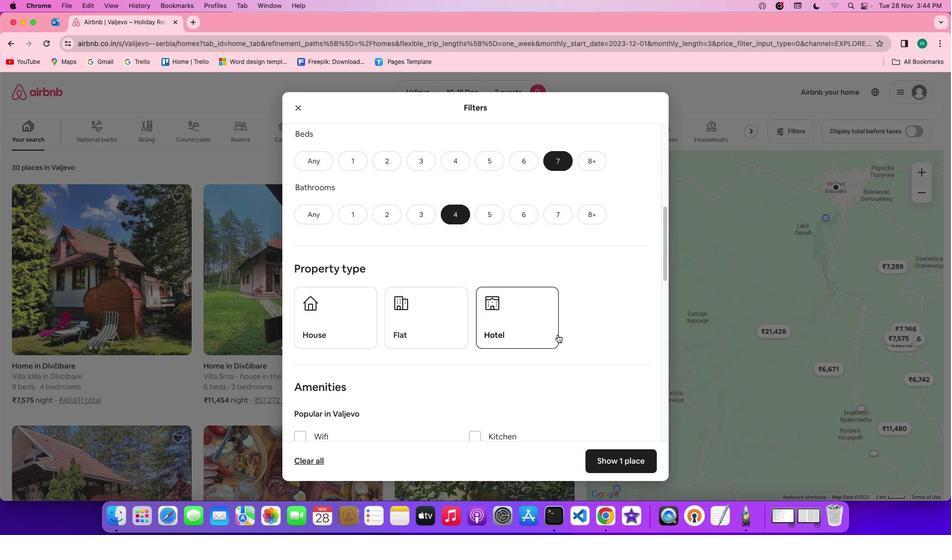 
Action: Mouse scrolled (558, 336) with delta (0, 0)
Screenshot: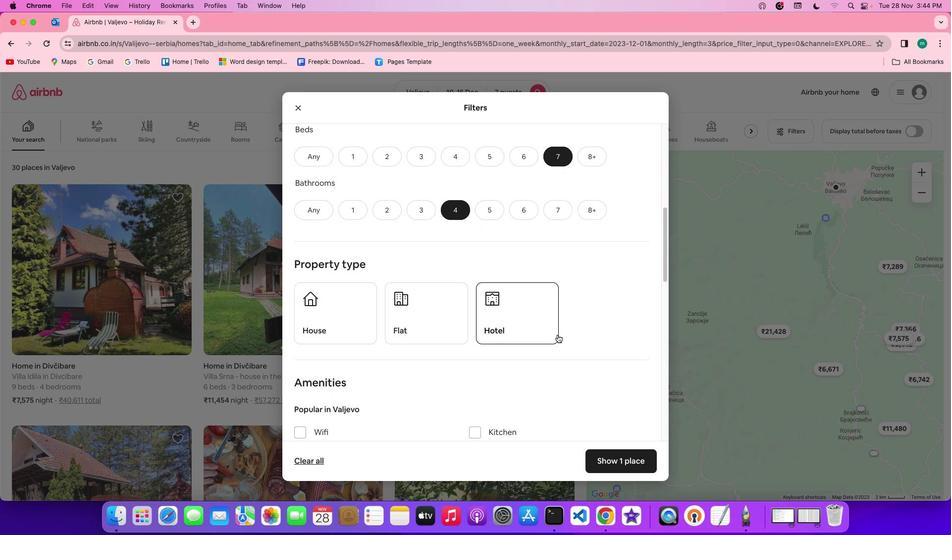 
Action: Mouse moved to (336, 308)
Screenshot: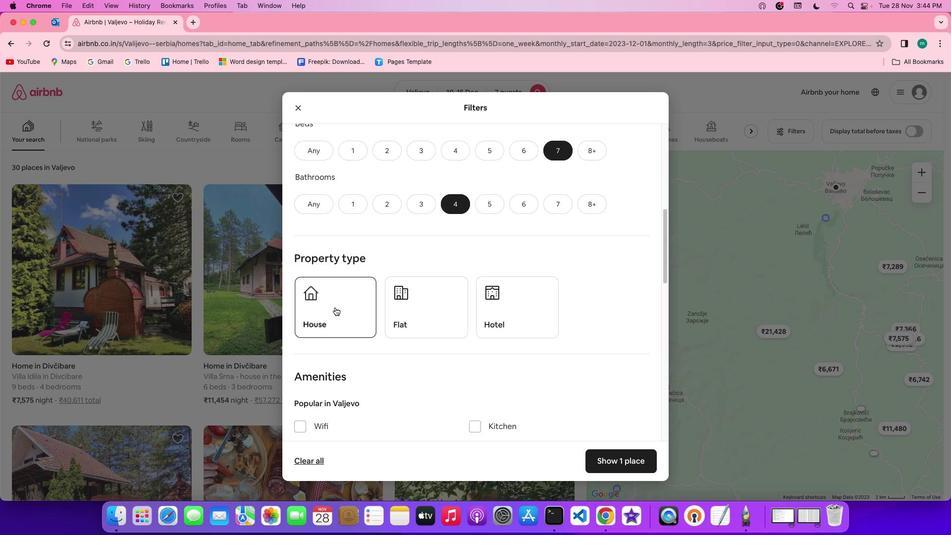
Action: Mouse pressed left at (336, 308)
Screenshot: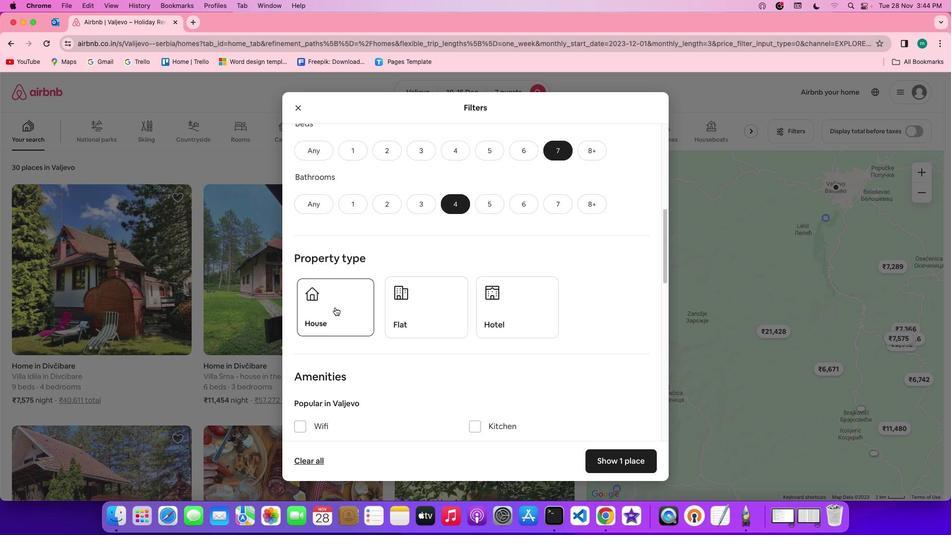 
Action: Mouse moved to (544, 333)
Screenshot: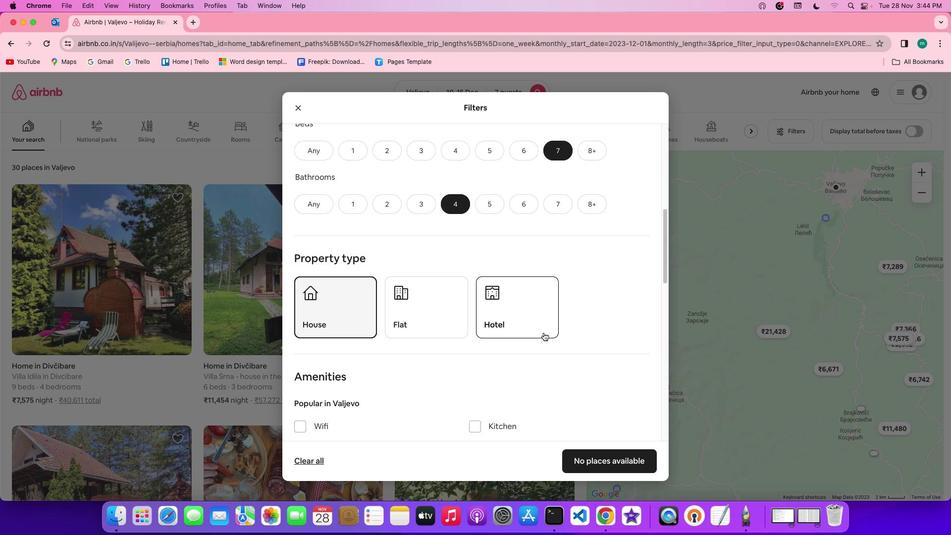 
Action: Mouse scrolled (544, 333) with delta (0, 0)
Screenshot: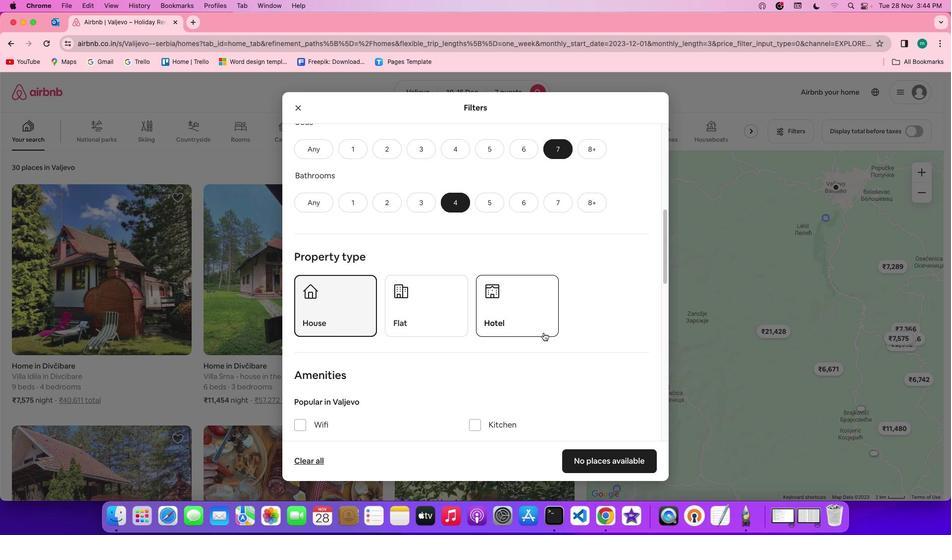 
Action: Mouse scrolled (544, 333) with delta (0, 0)
Screenshot: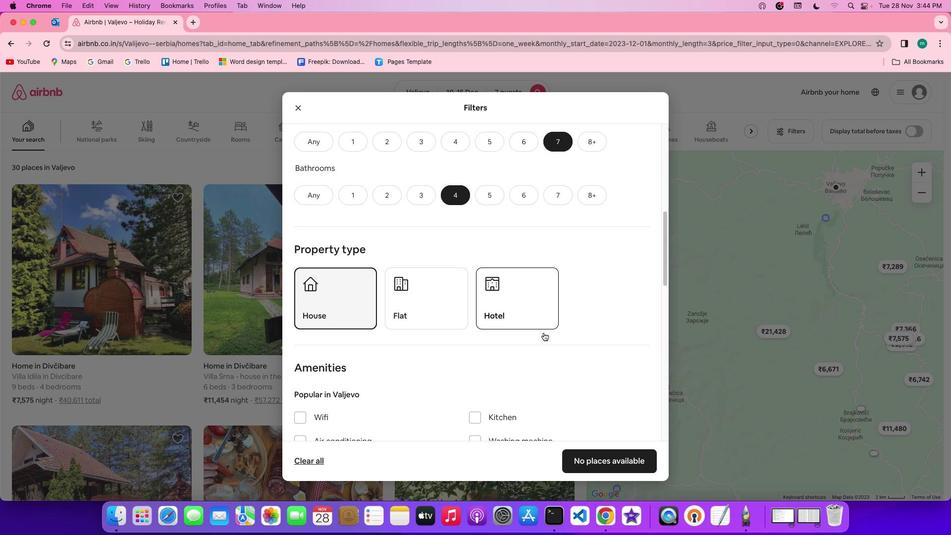 
Action: Mouse scrolled (544, 333) with delta (0, 0)
Screenshot: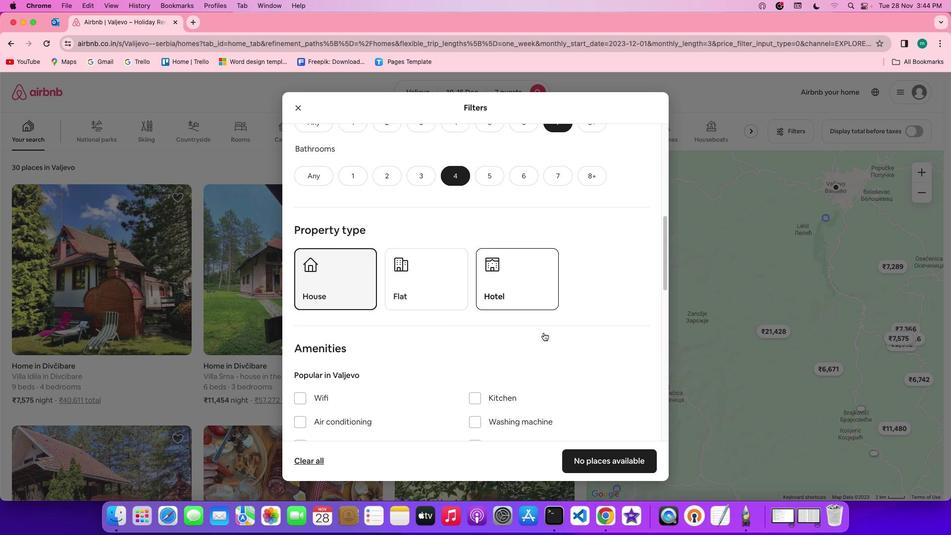 
Action: Mouse scrolled (544, 333) with delta (0, 0)
Screenshot: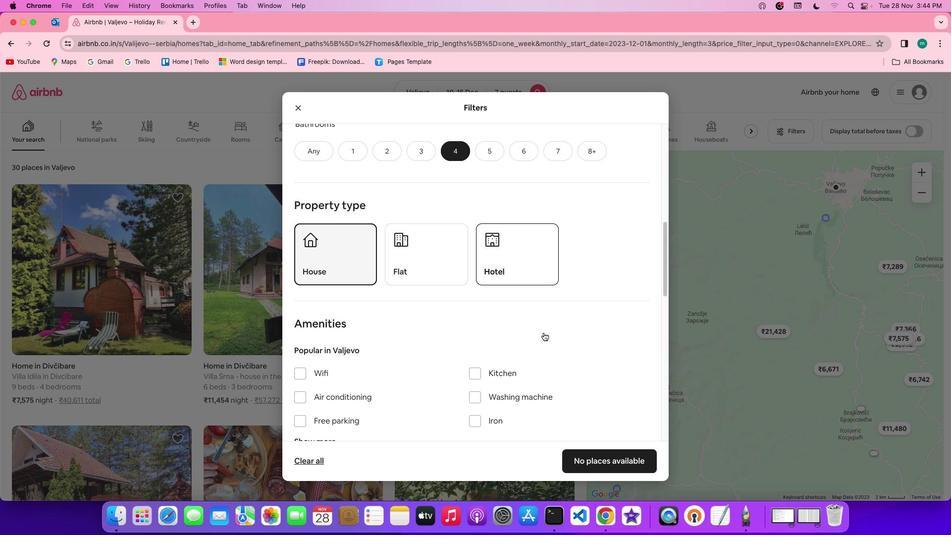 
Action: Mouse scrolled (544, 333) with delta (0, 0)
Screenshot: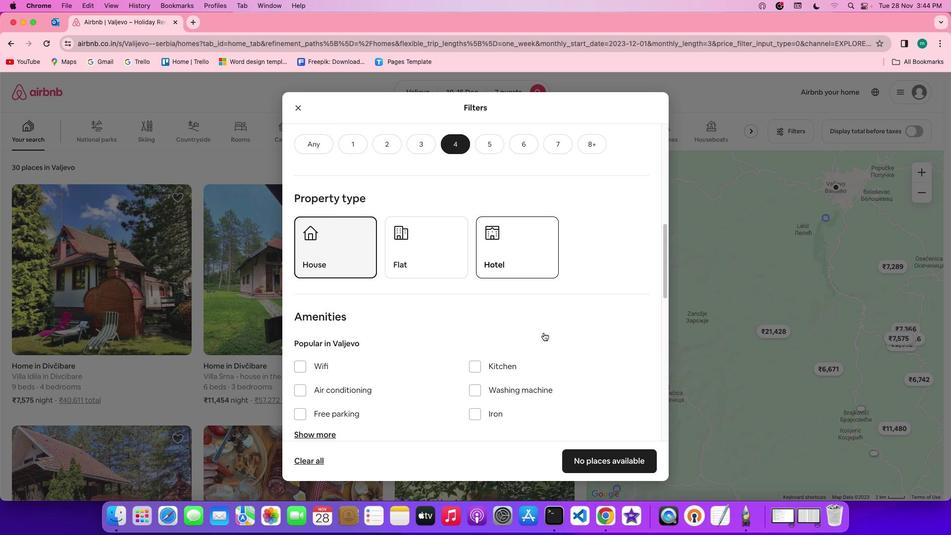 
Action: Mouse scrolled (544, 333) with delta (0, 0)
Screenshot: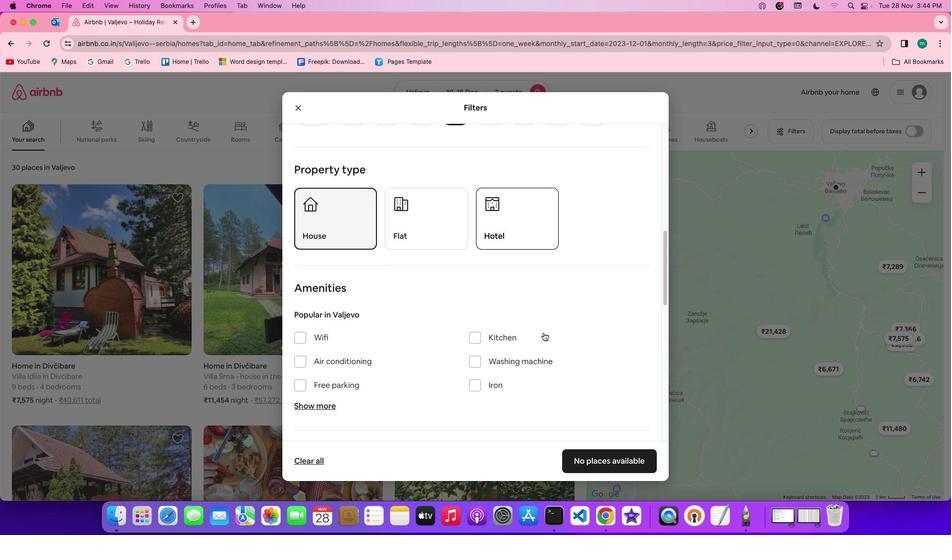 
Action: Mouse scrolled (544, 333) with delta (0, 0)
Screenshot: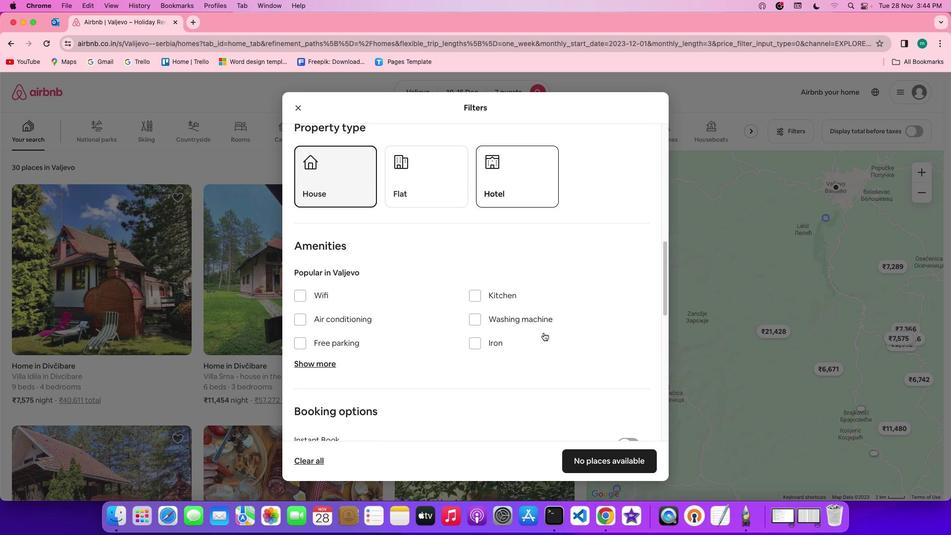 
Action: Mouse scrolled (544, 333) with delta (0, 0)
Screenshot: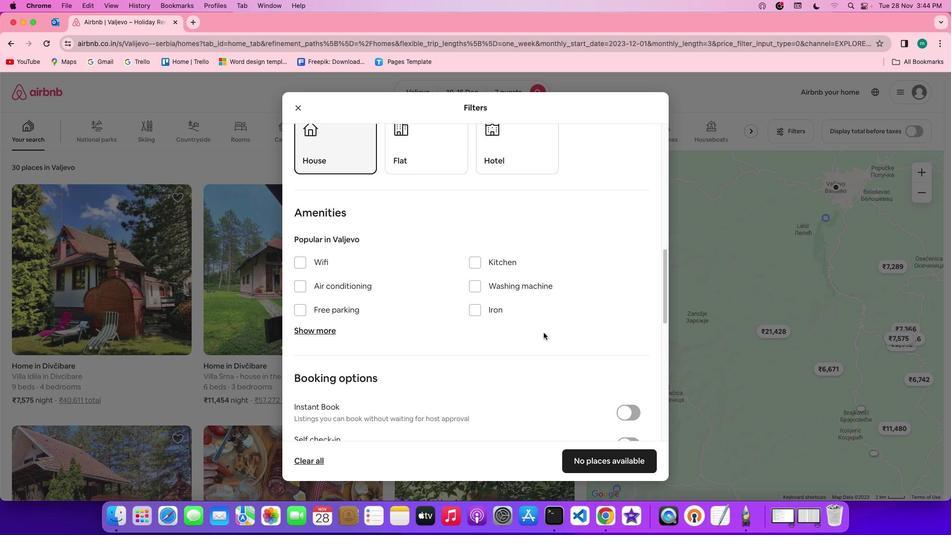 
Action: Mouse scrolled (544, 333) with delta (0, 0)
Screenshot: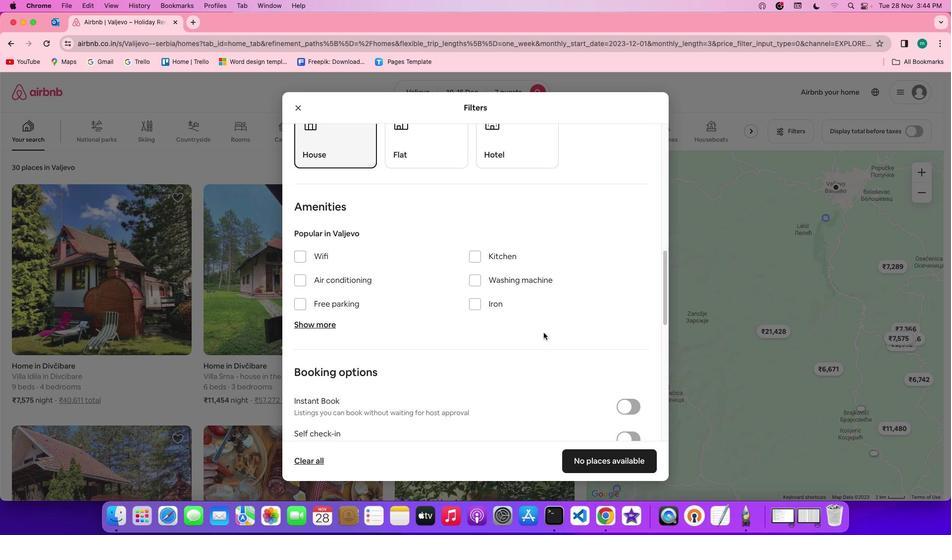 
Action: Mouse scrolled (544, 333) with delta (0, 0)
Screenshot: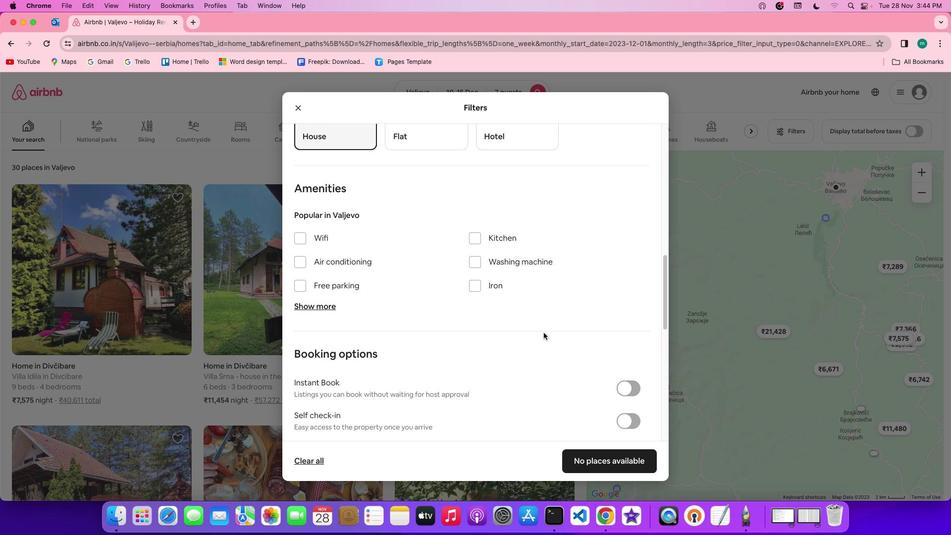 
Action: Mouse moved to (300, 219)
Screenshot: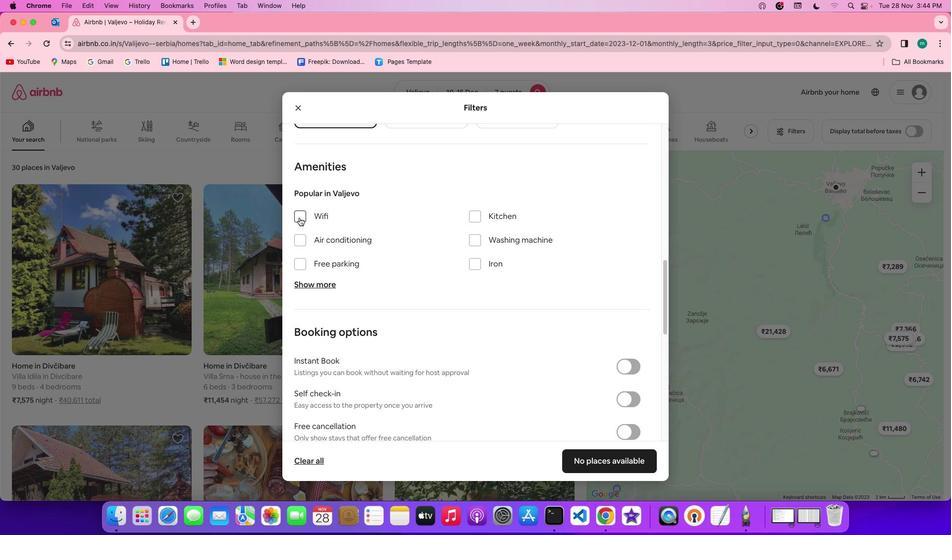 
Action: Mouse pressed left at (300, 219)
Screenshot: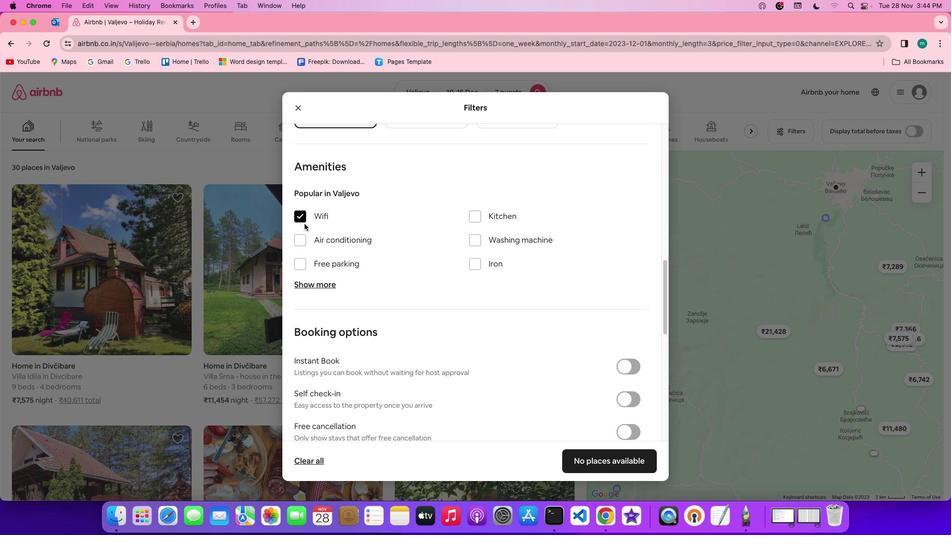 
Action: Mouse moved to (319, 283)
Screenshot: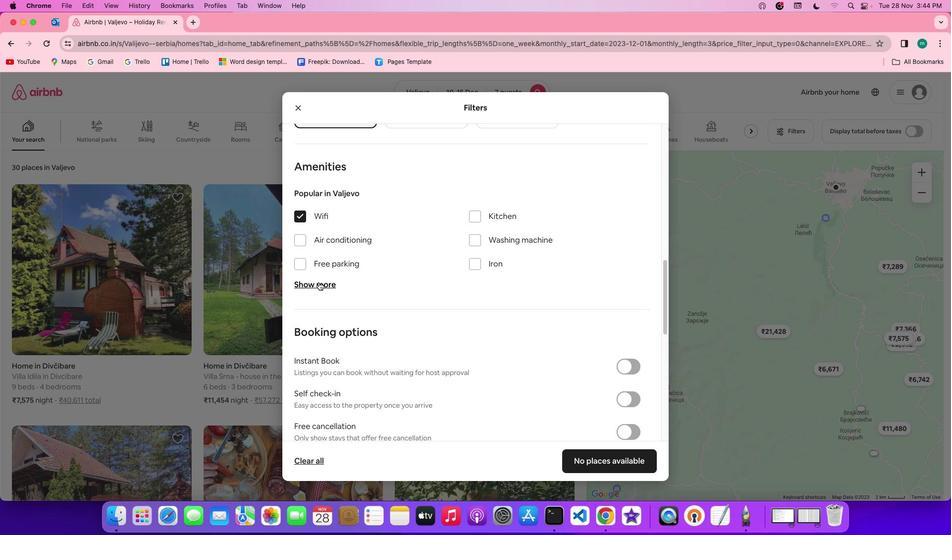 
Action: Mouse pressed left at (319, 283)
Screenshot: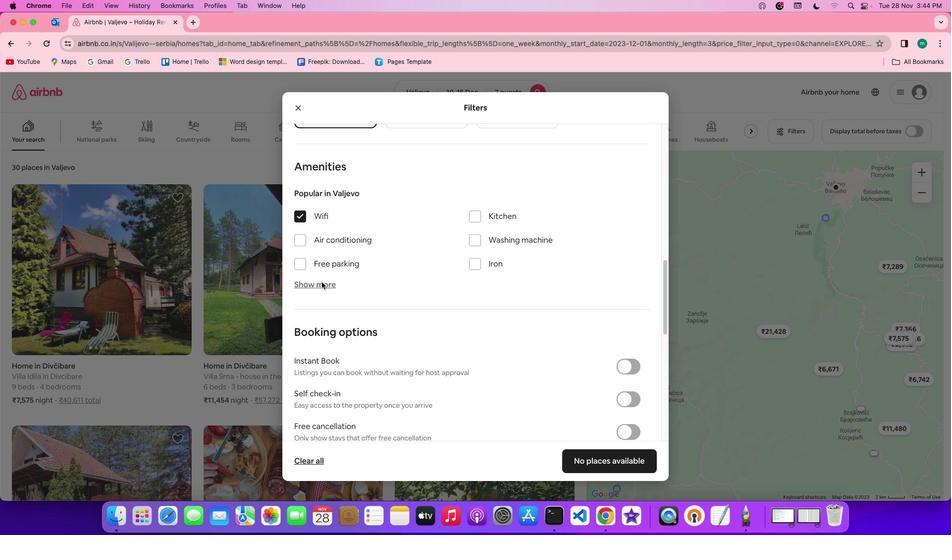 
Action: Mouse moved to (472, 343)
Screenshot: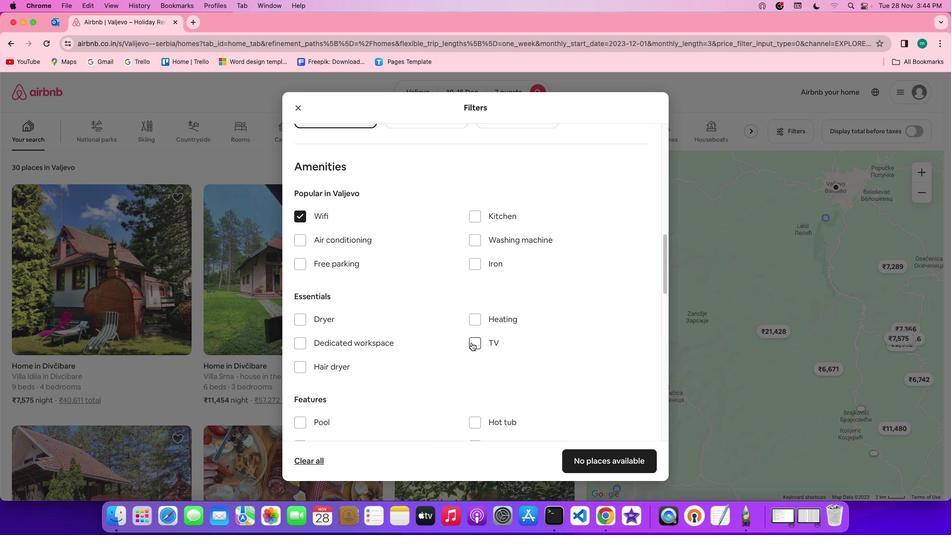 
Action: Mouse pressed left at (472, 343)
Screenshot: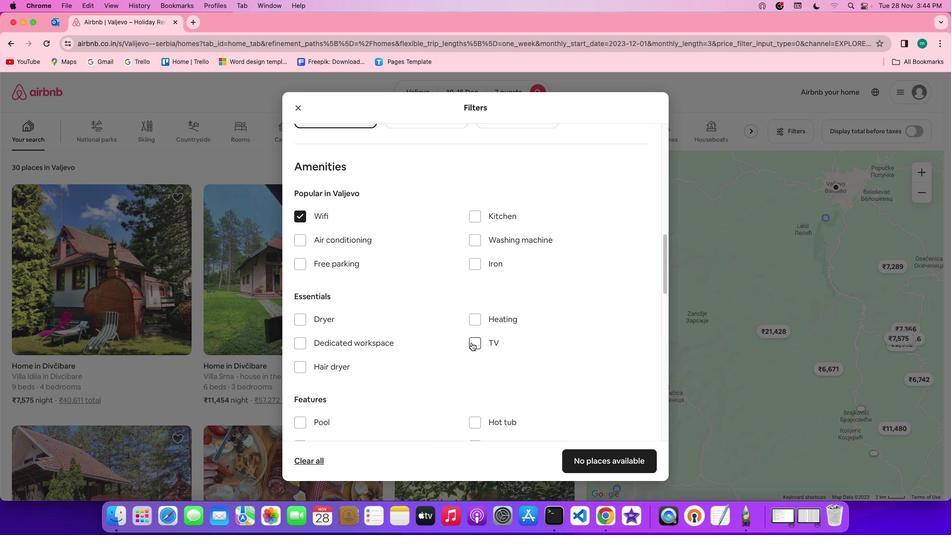 
Action: Mouse moved to (547, 302)
Screenshot: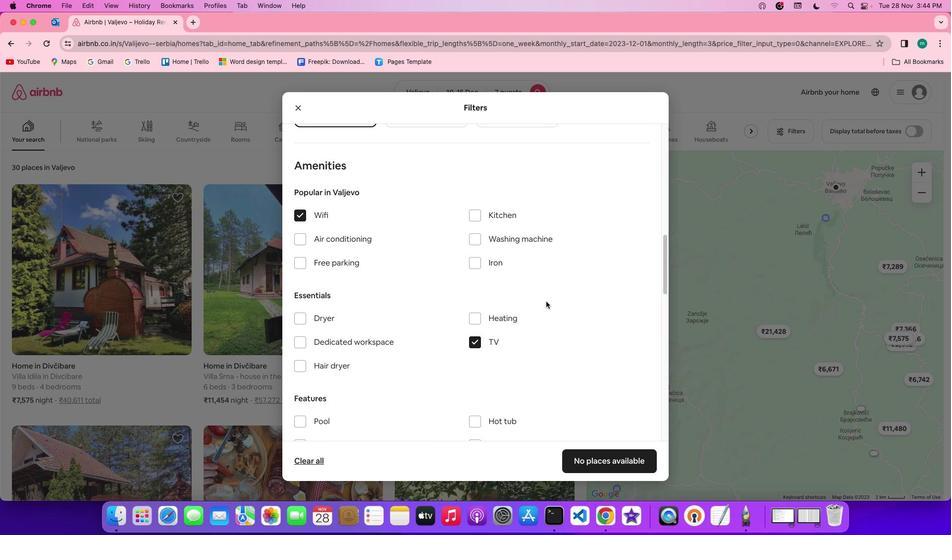 
Action: Mouse scrolled (547, 302) with delta (0, 0)
Screenshot: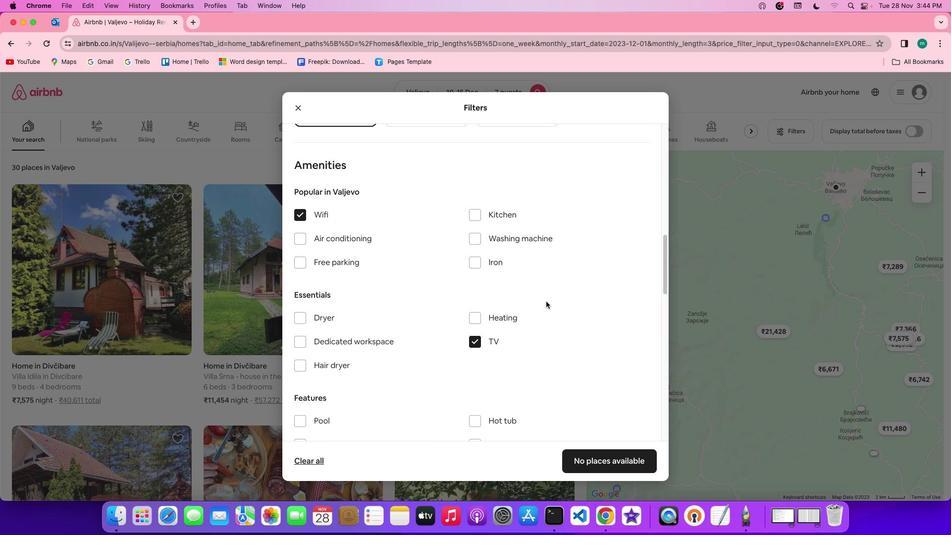 
Action: Mouse scrolled (547, 302) with delta (0, 0)
Screenshot: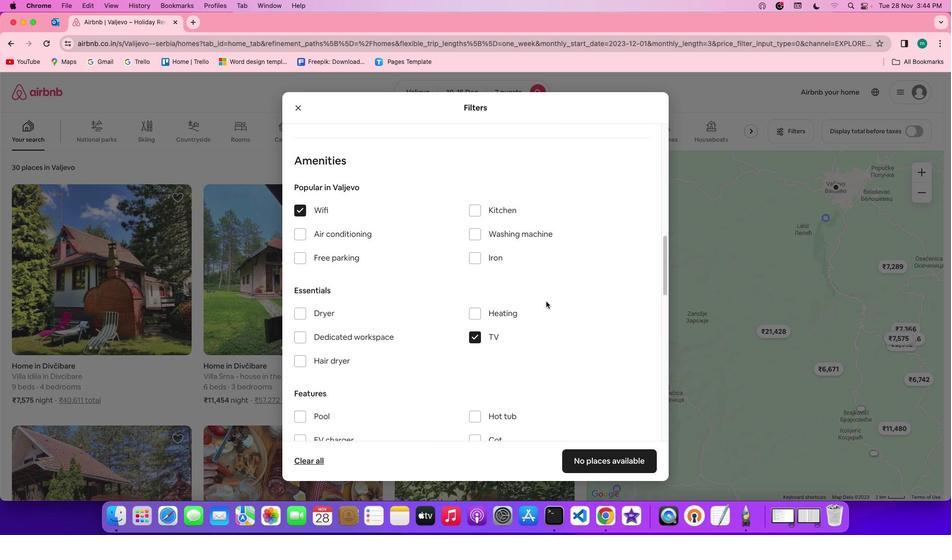 
Action: Mouse scrolled (547, 302) with delta (0, 0)
Screenshot: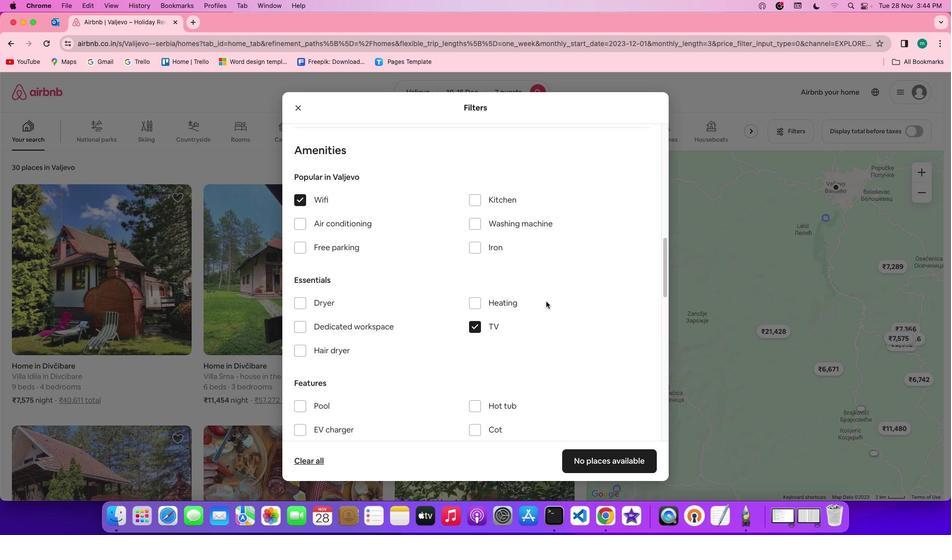 
Action: Mouse scrolled (547, 302) with delta (0, 0)
Screenshot: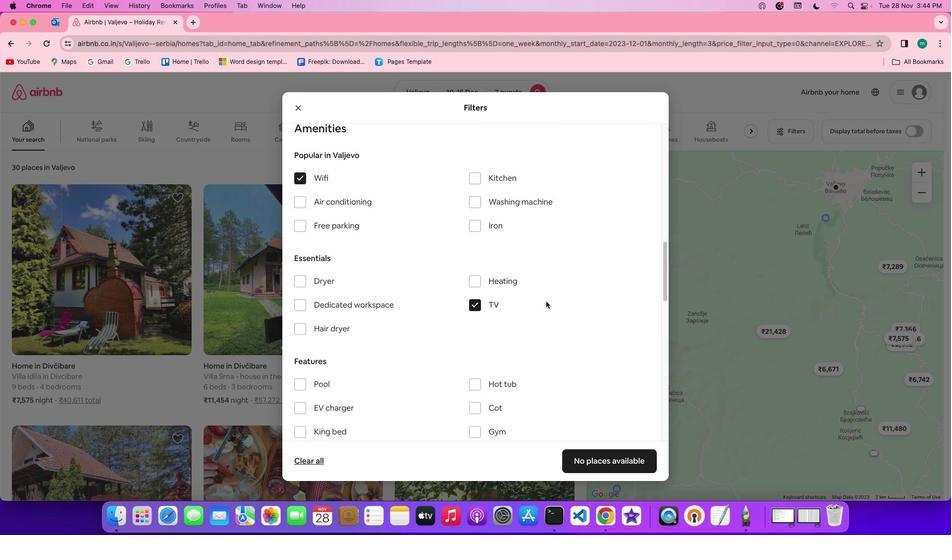 
Action: Mouse moved to (357, 217)
Screenshot: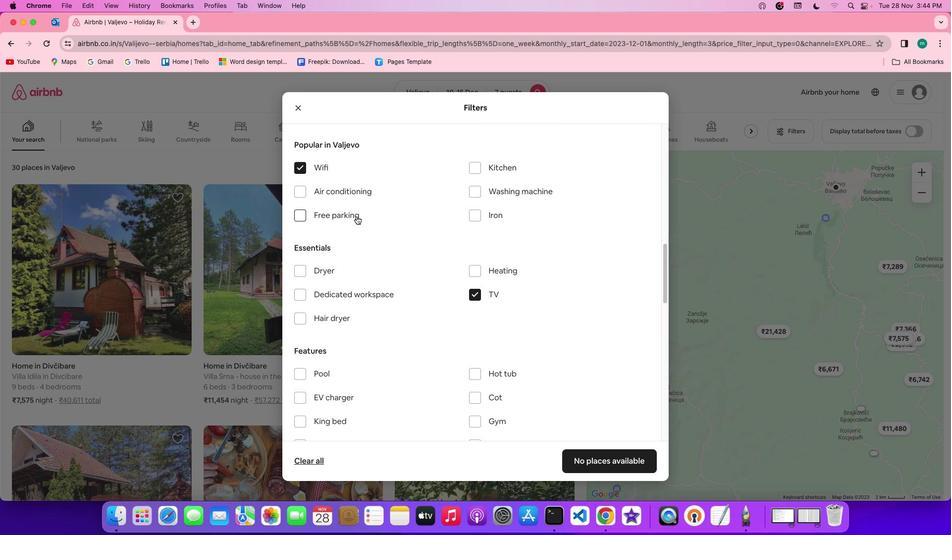 
Action: Mouse pressed left at (357, 217)
Screenshot: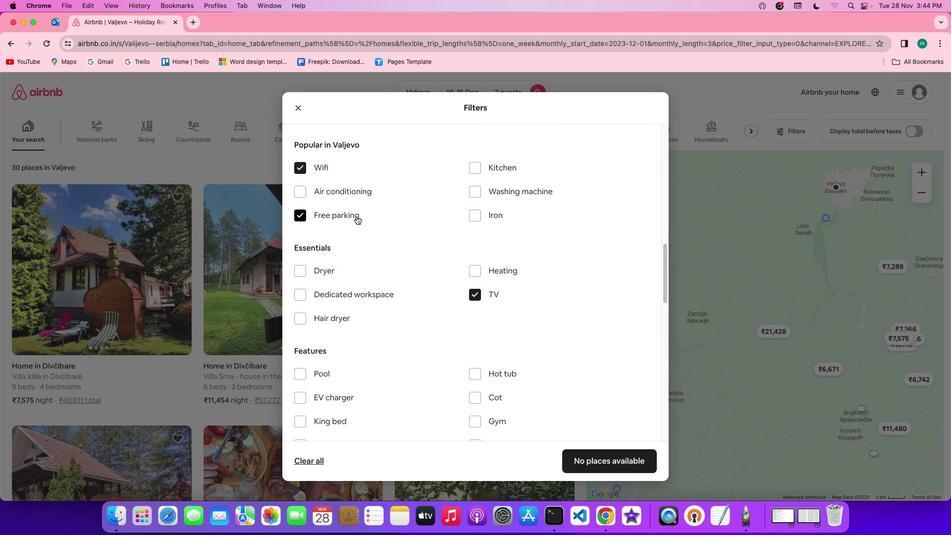 
Action: Mouse moved to (545, 283)
Screenshot: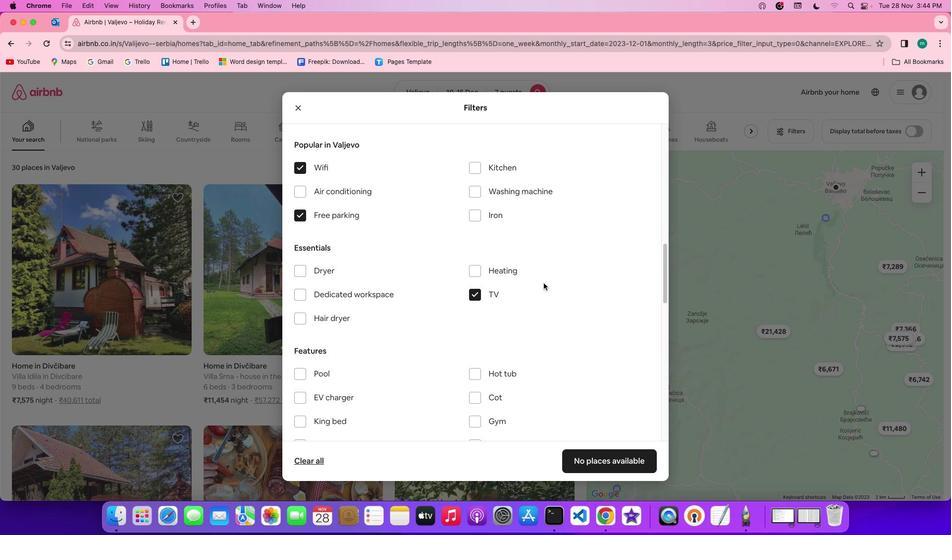 
Action: Mouse scrolled (545, 283) with delta (0, 0)
Screenshot: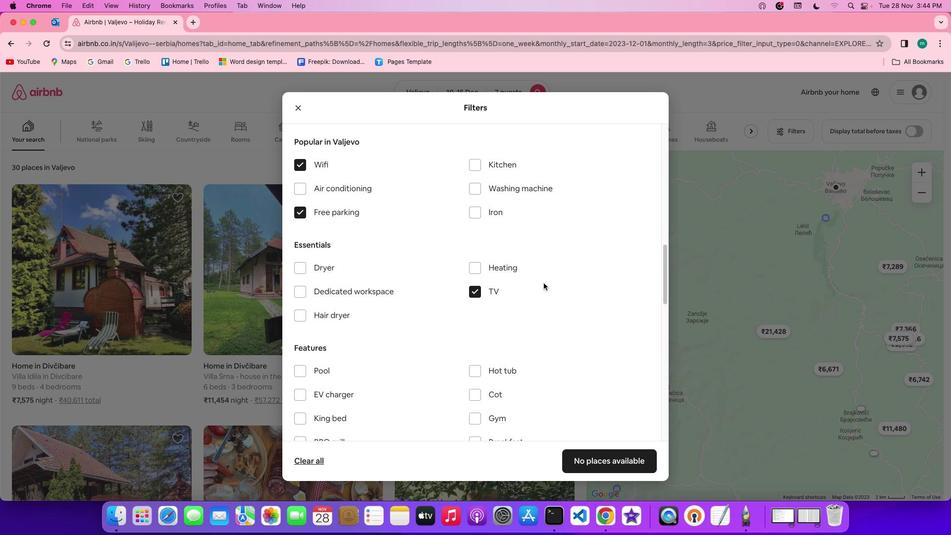 
Action: Mouse scrolled (545, 283) with delta (0, 0)
Screenshot: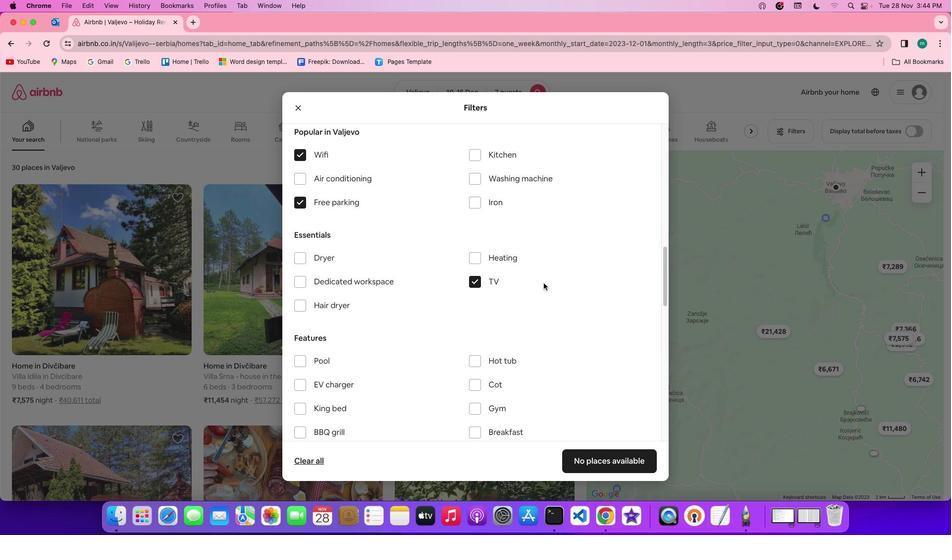 
Action: Mouse scrolled (545, 283) with delta (0, 0)
Screenshot: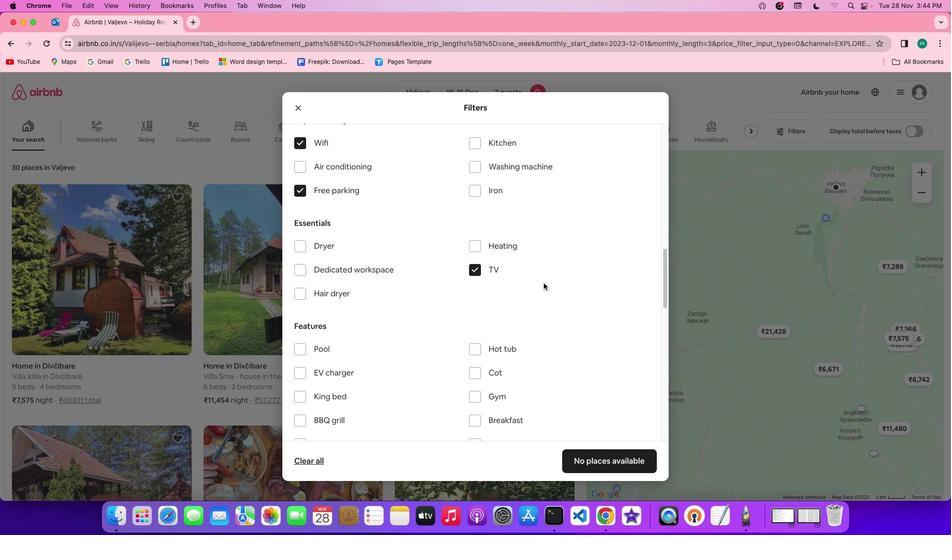 
Action: Mouse scrolled (545, 283) with delta (0, 0)
Screenshot: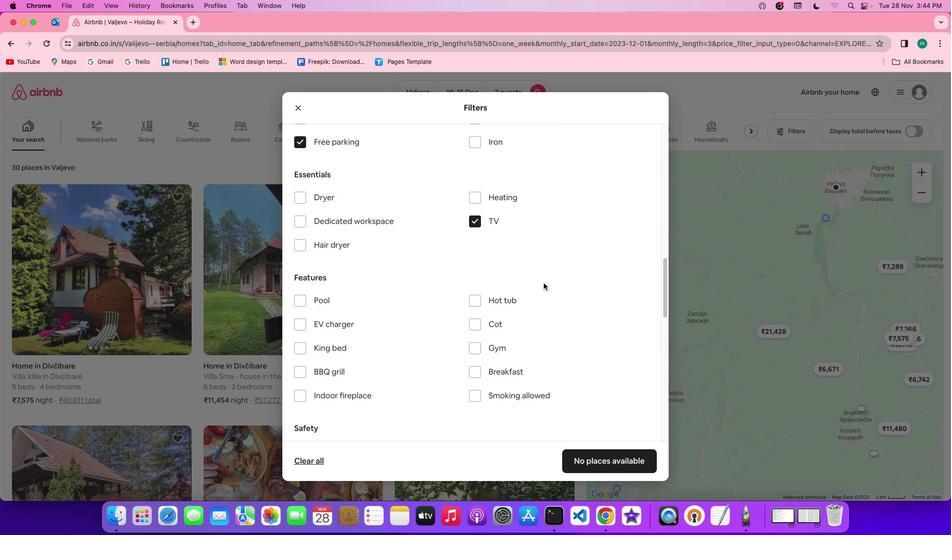 
Action: Mouse moved to (478, 346)
Screenshot: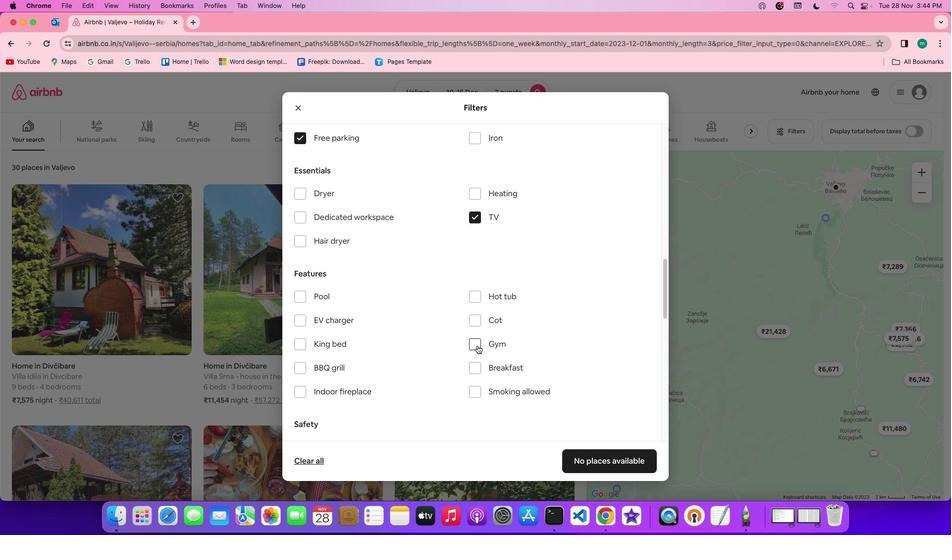 
Action: Mouse pressed left at (478, 346)
Screenshot: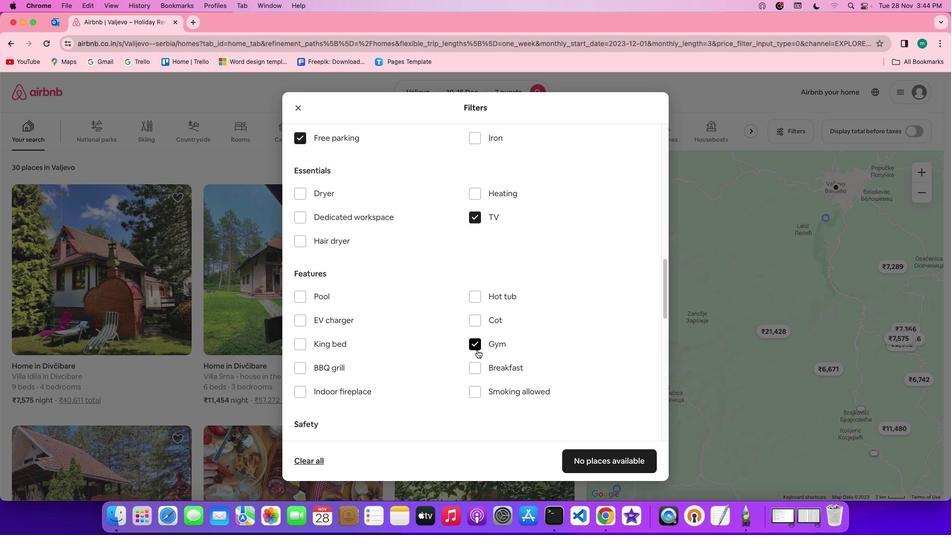 
Action: Mouse moved to (475, 364)
Screenshot: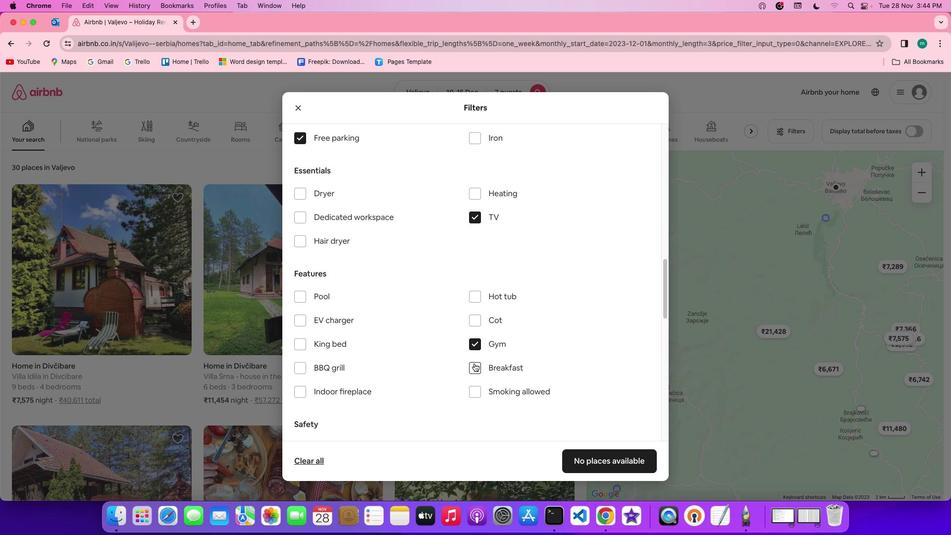 
Action: Mouse pressed left at (475, 364)
Screenshot: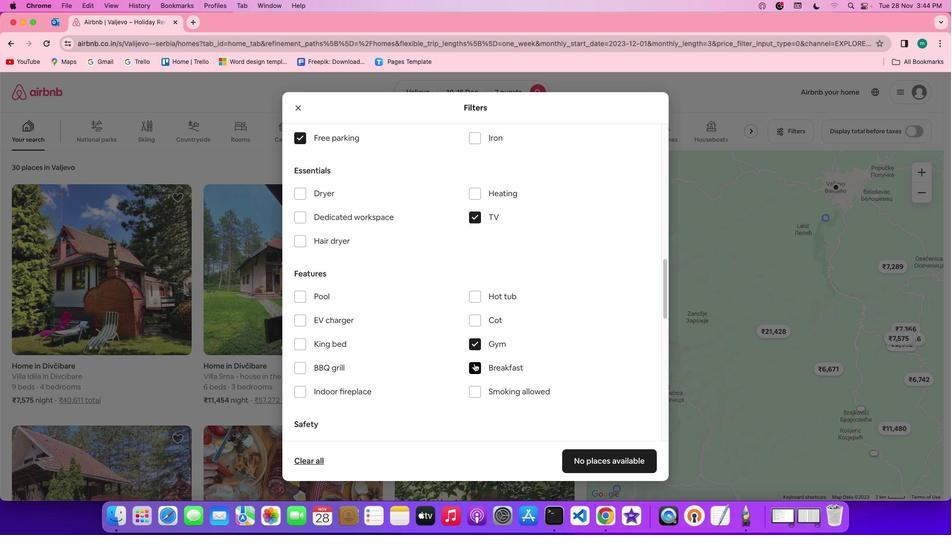 
Action: Mouse moved to (565, 376)
Screenshot: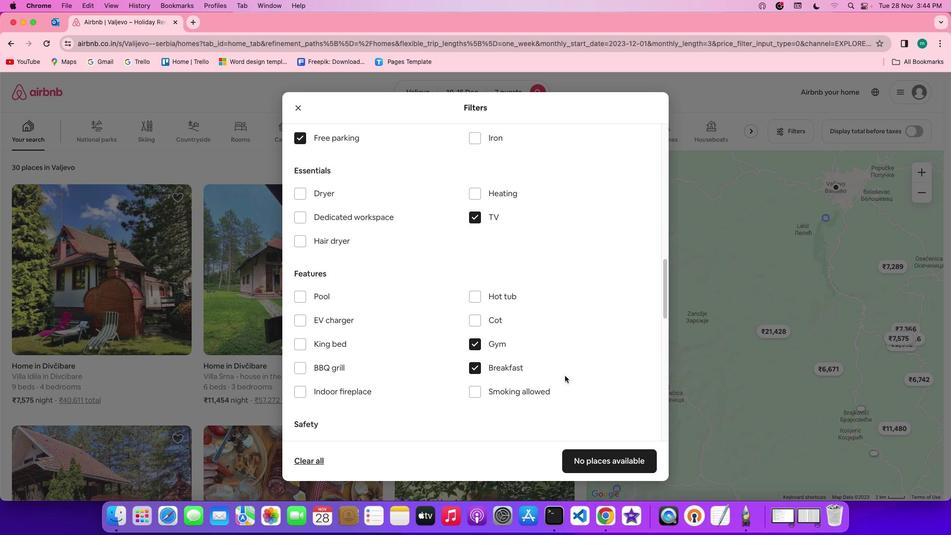 
Action: Mouse scrolled (565, 376) with delta (0, 0)
Screenshot: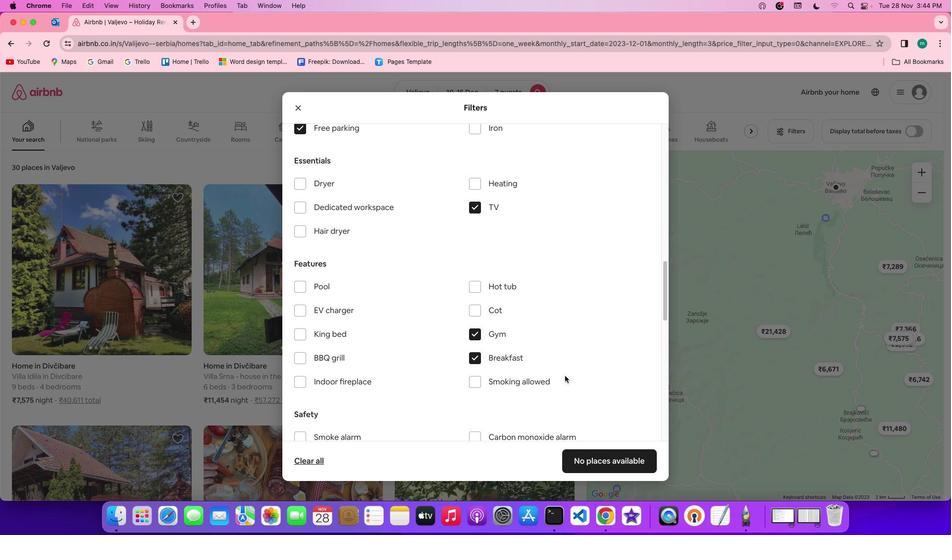 
Action: Mouse scrolled (565, 376) with delta (0, 0)
Screenshot: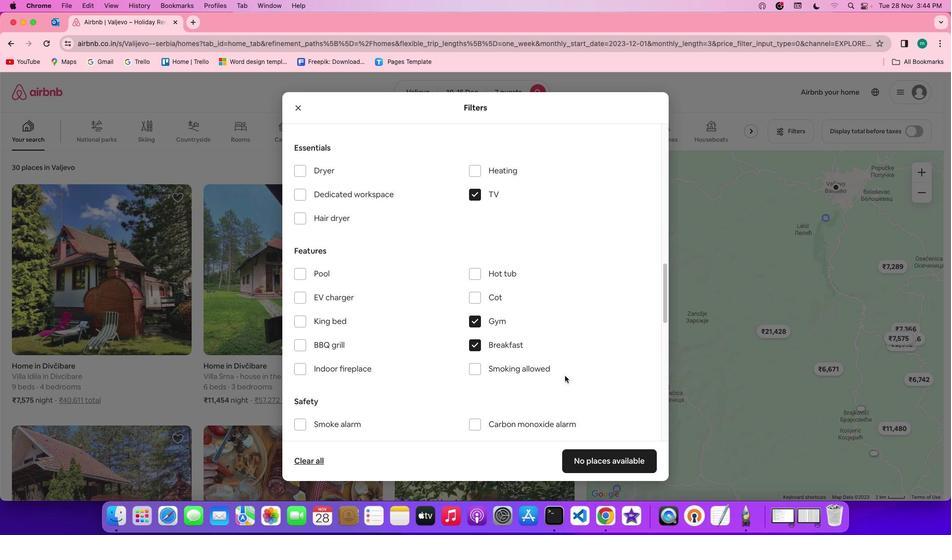 
Action: Mouse scrolled (565, 376) with delta (0, 0)
Screenshot: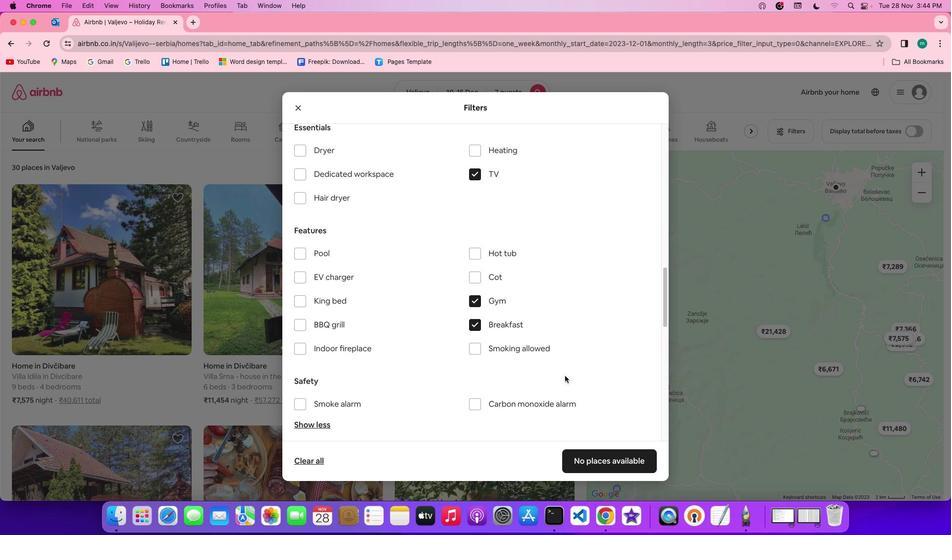 
Action: Mouse scrolled (565, 376) with delta (0, 0)
Screenshot: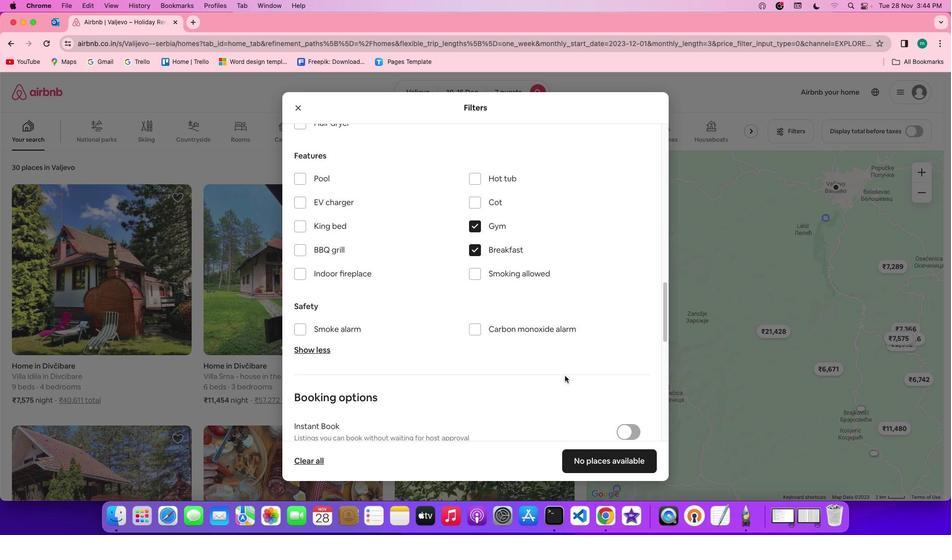
Action: Mouse moved to (566, 376)
Screenshot: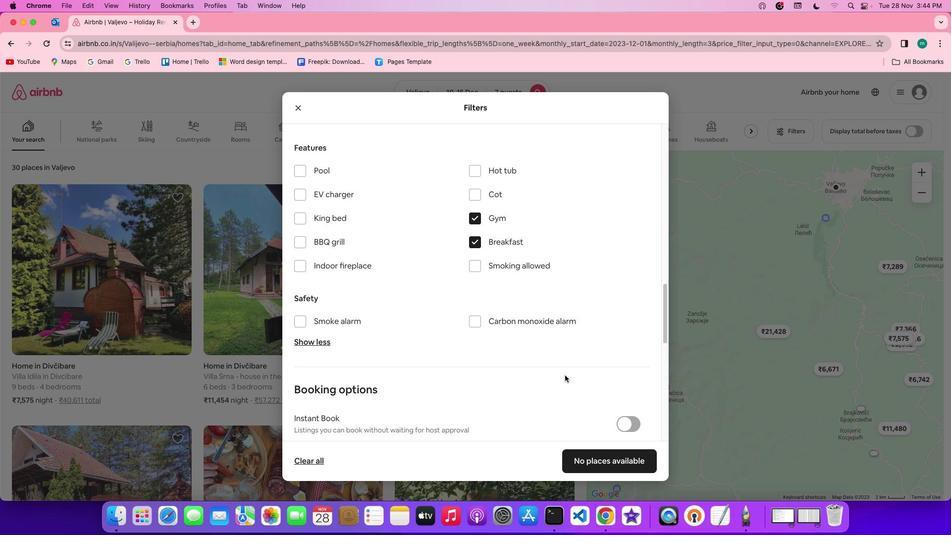 
Action: Mouse scrolled (566, 376) with delta (0, 0)
Screenshot: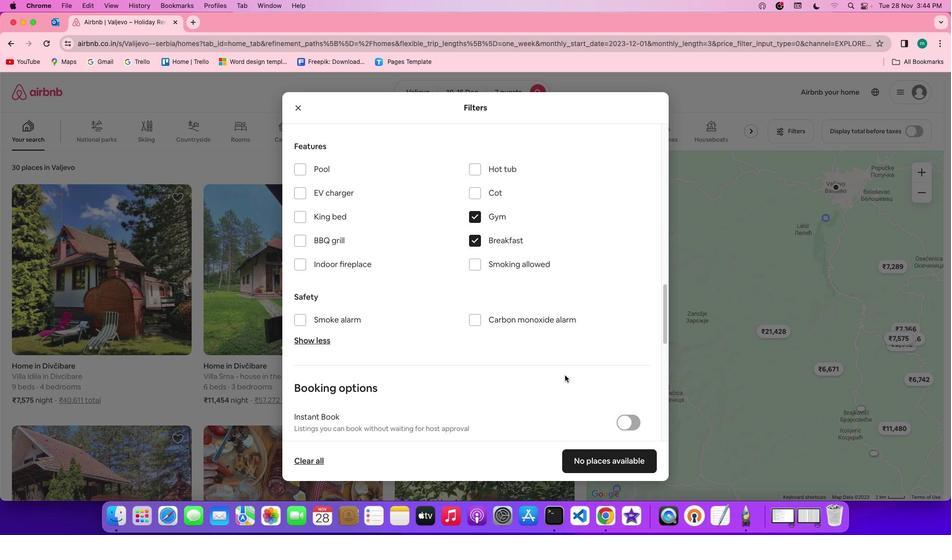 
Action: Mouse scrolled (566, 376) with delta (0, 0)
Screenshot: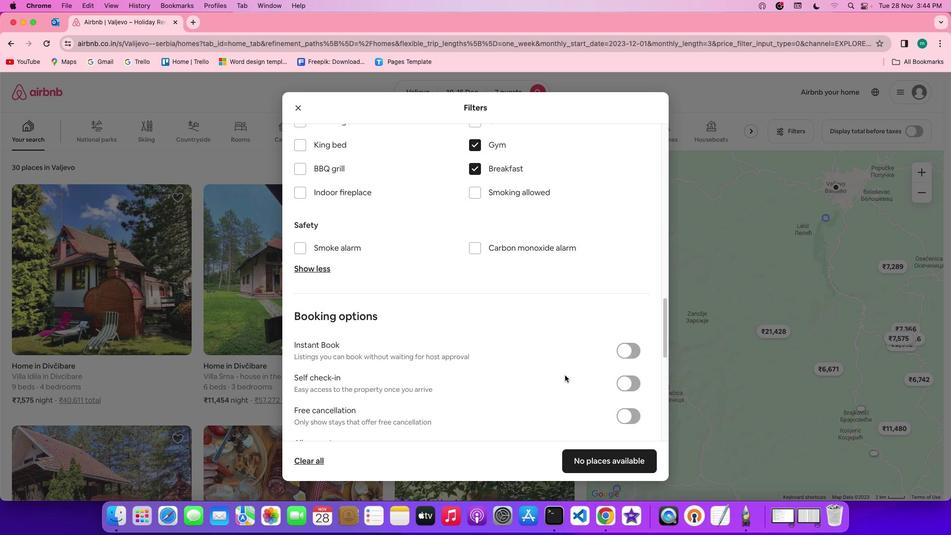
Action: Mouse scrolled (566, 376) with delta (0, 0)
Screenshot: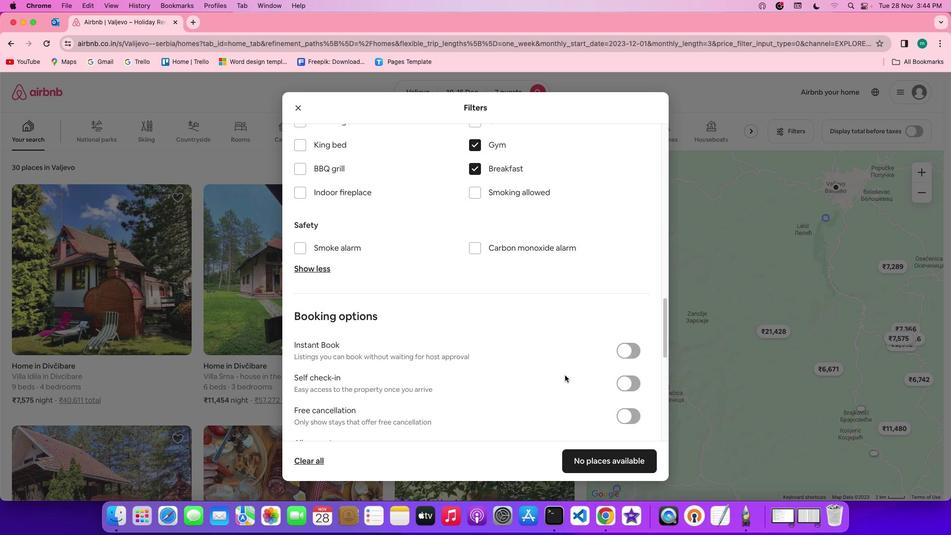 
Action: Mouse scrolled (566, 376) with delta (0, 0)
Screenshot: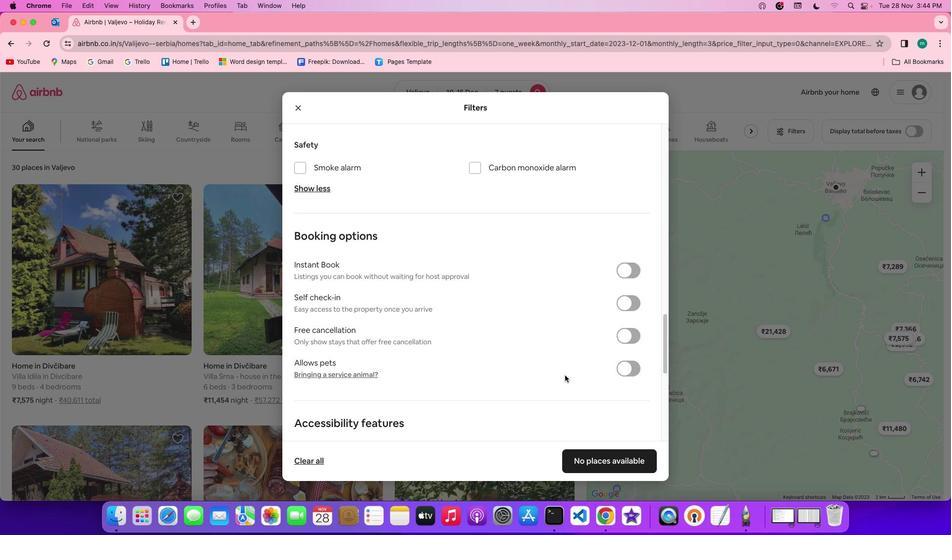 
Action: Mouse scrolled (566, 376) with delta (0, 0)
Screenshot: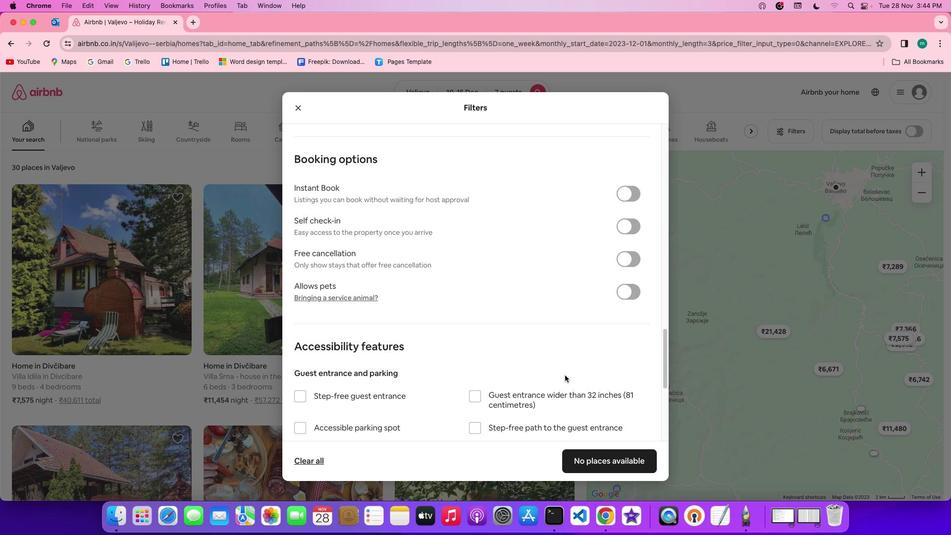 
Action: Mouse scrolled (566, 376) with delta (0, 0)
Screenshot: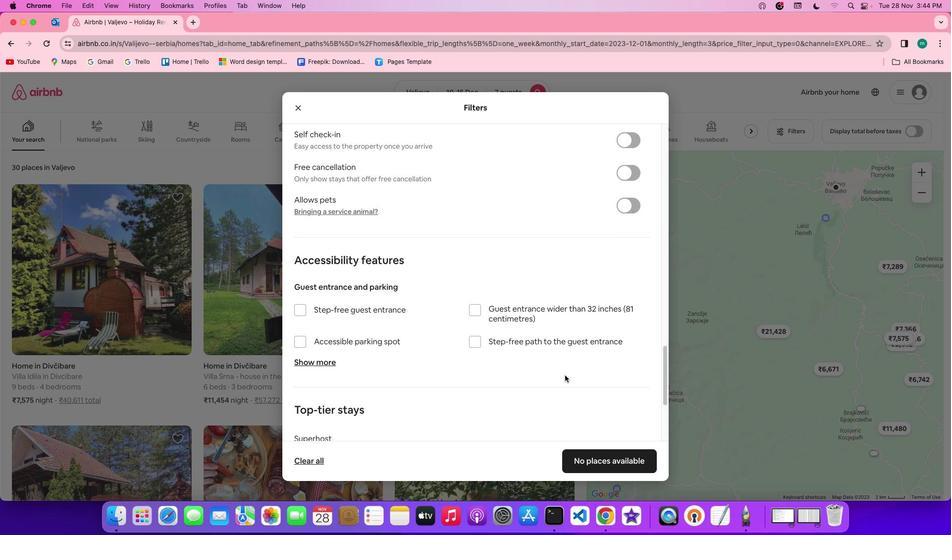 
Action: Mouse scrolled (566, 376) with delta (0, 0)
Screenshot: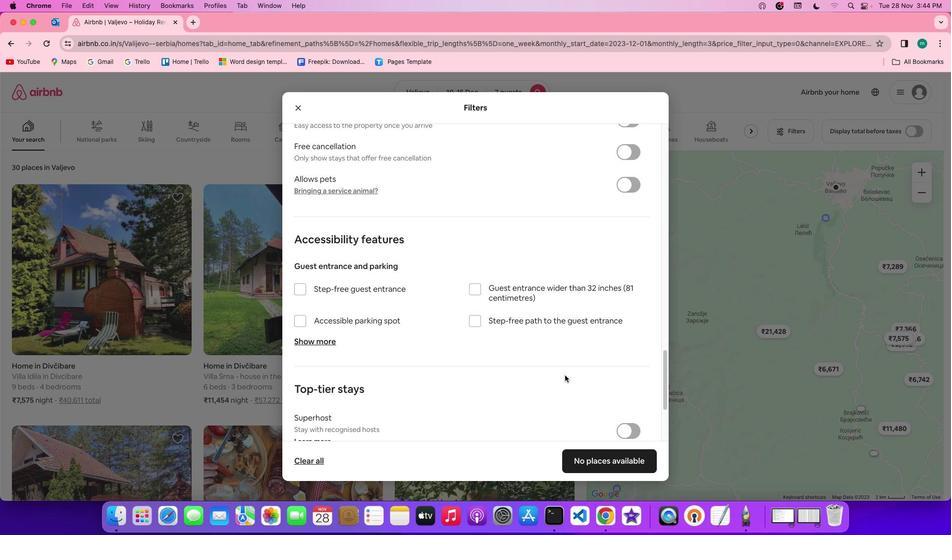 
Action: Mouse scrolled (566, 376) with delta (0, 0)
Screenshot: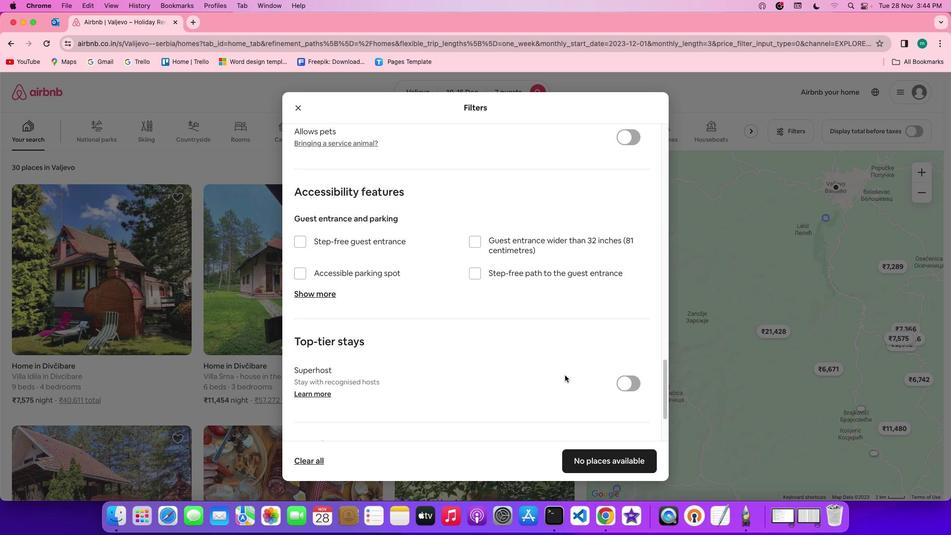 
Action: Mouse scrolled (566, 376) with delta (0, 0)
Screenshot: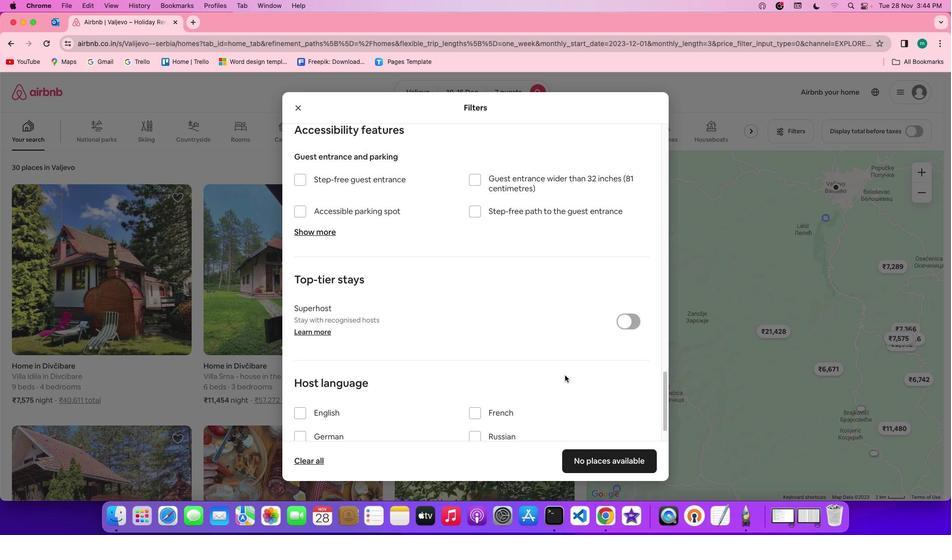 
Action: Mouse scrolled (566, 376) with delta (0, 0)
Screenshot: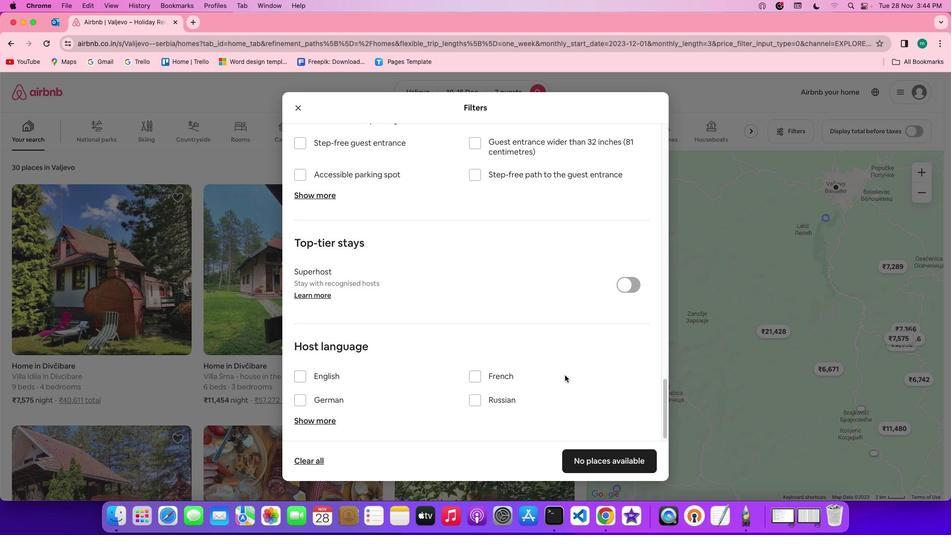 
Action: Mouse scrolled (566, 376) with delta (0, 0)
Screenshot: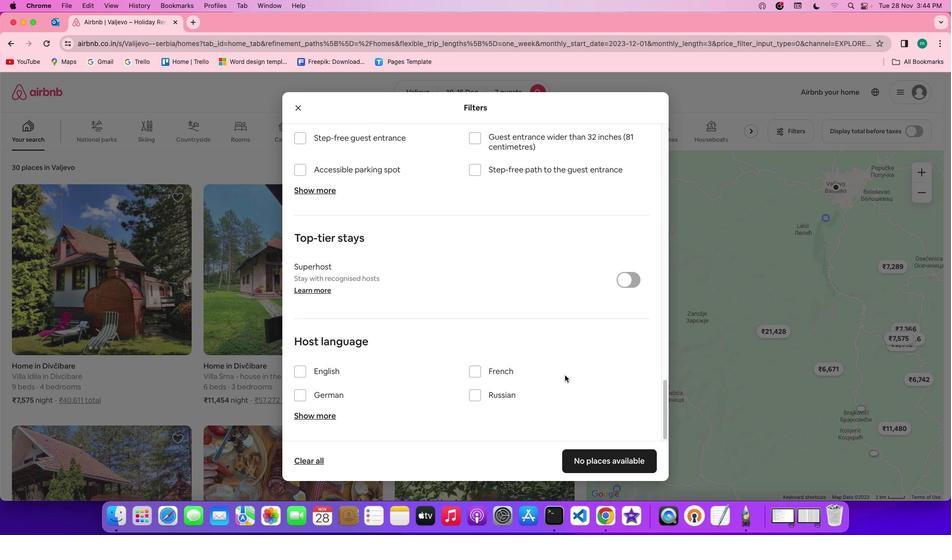 
Action: Mouse scrolled (566, 376) with delta (0, -1)
Screenshot: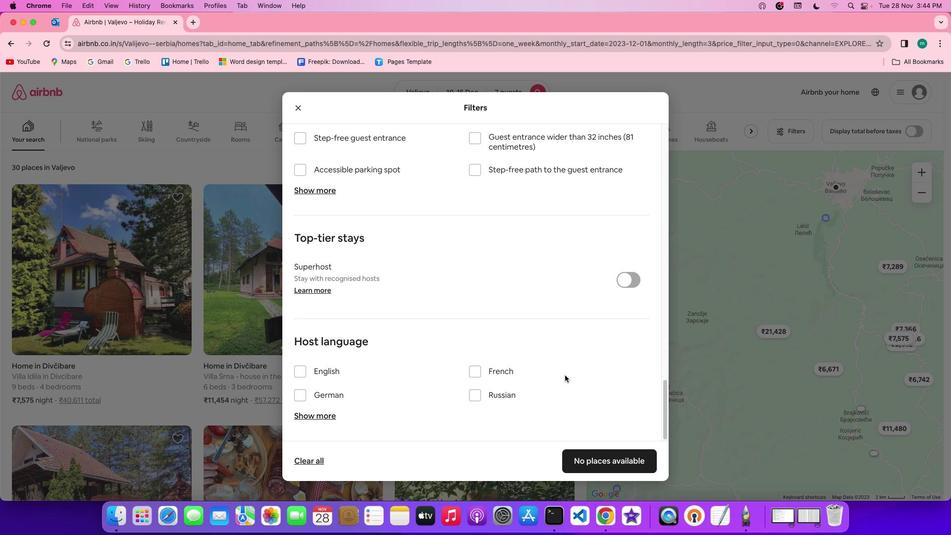 
Action: Mouse scrolled (566, 376) with delta (0, 0)
Screenshot: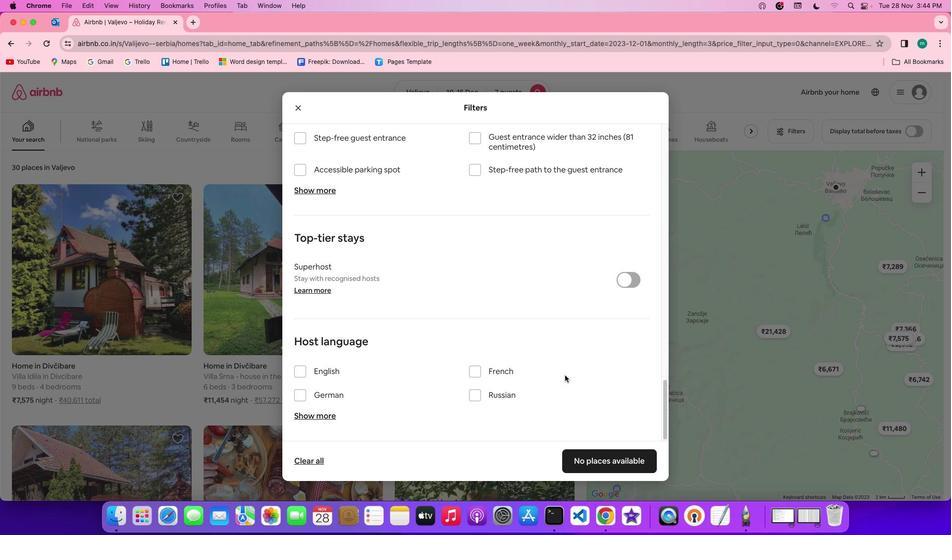 
Action: Mouse scrolled (566, 376) with delta (0, 0)
Screenshot: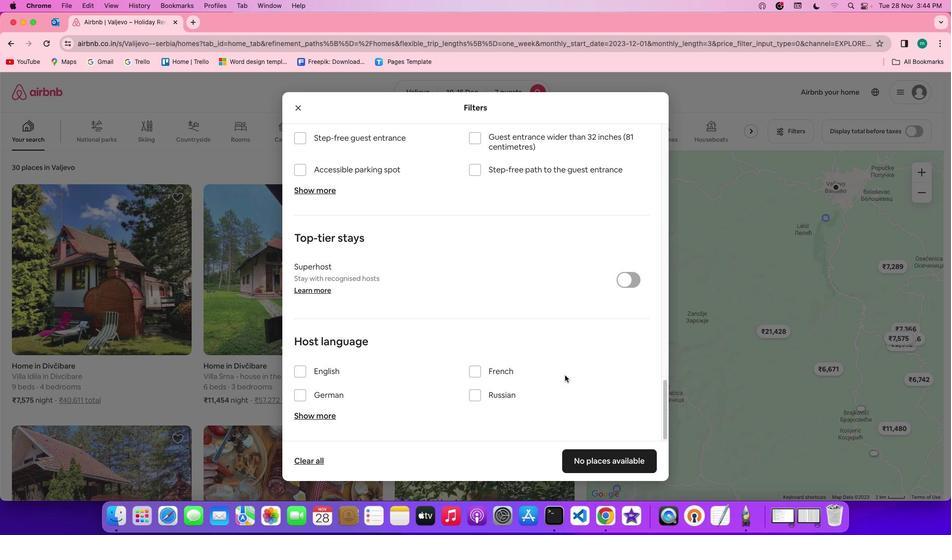 
Action: Mouse scrolled (566, 376) with delta (0, 0)
Screenshot: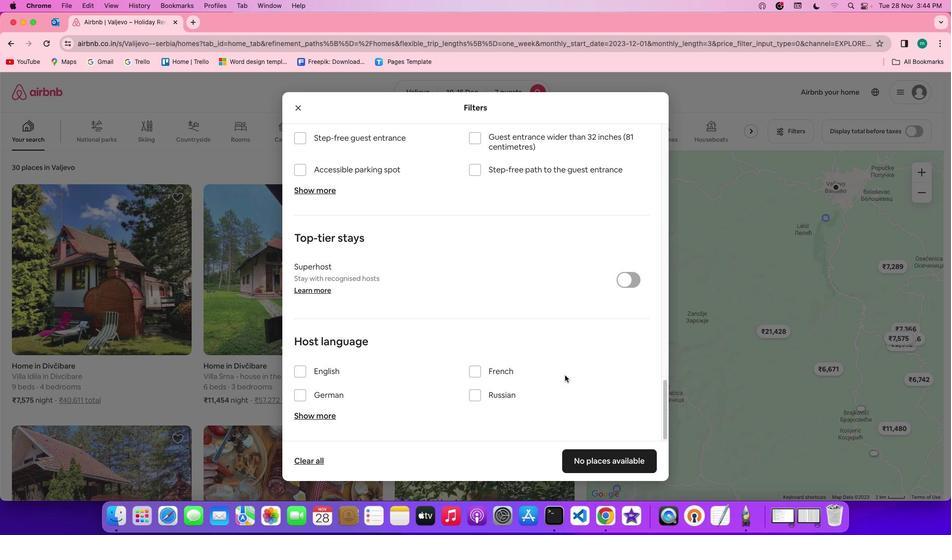 
Action: Mouse scrolled (566, 376) with delta (0, 0)
Screenshot: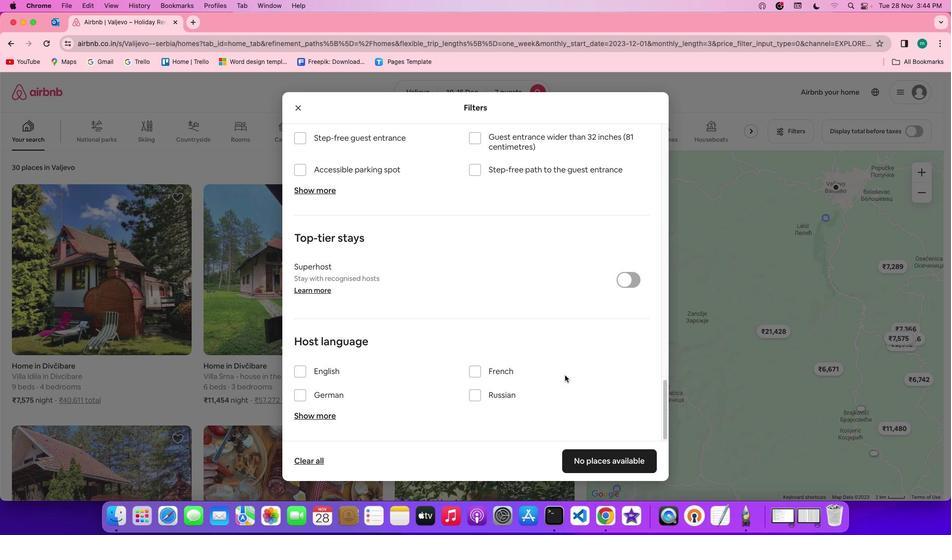 
Action: Mouse scrolled (566, 376) with delta (0, -1)
Screenshot: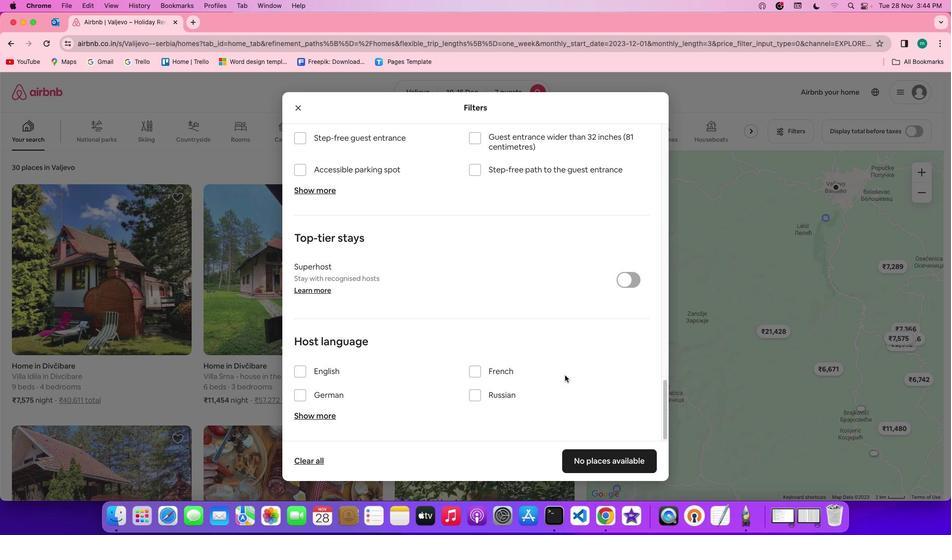 
Action: Mouse scrolled (566, 376) with delta (0, -1)
Screenshot: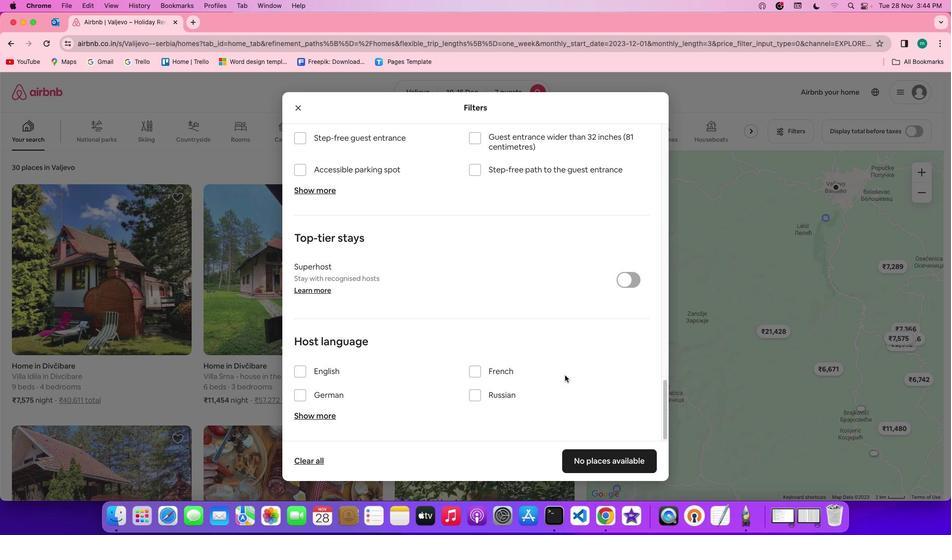 
Action: Mouse moved to (612, 467)
Screenshot: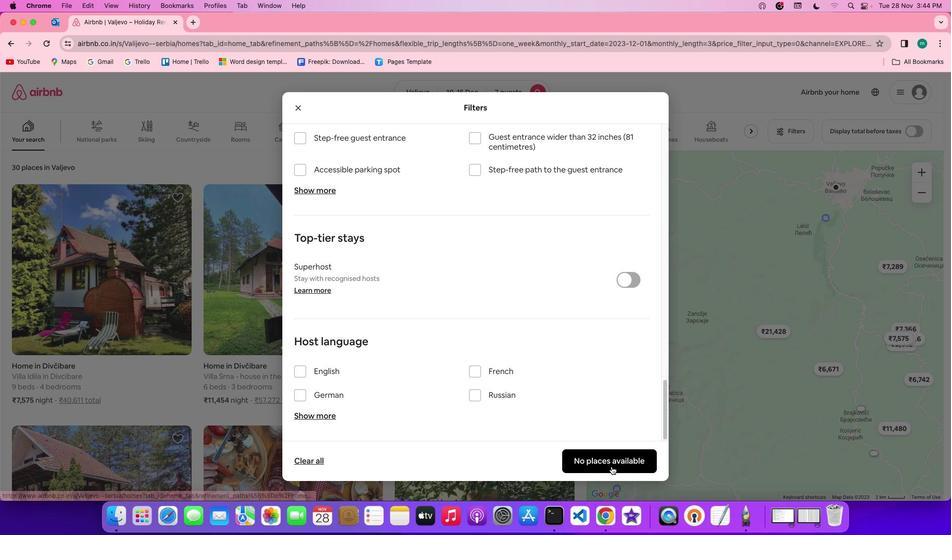 
Action: Mouse pressed left at (612, 467)
Screenshot: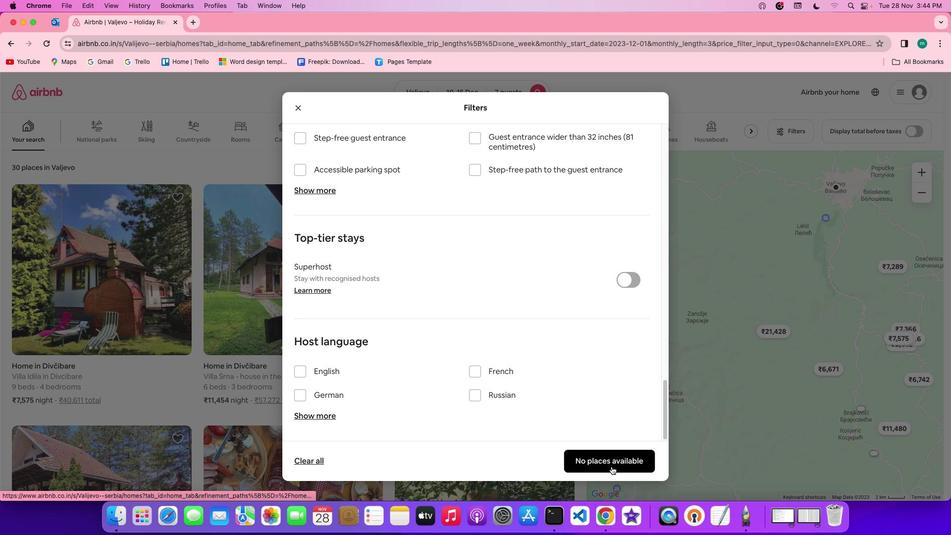 
Action: Mouse moved to (359, 331)
Screenshot: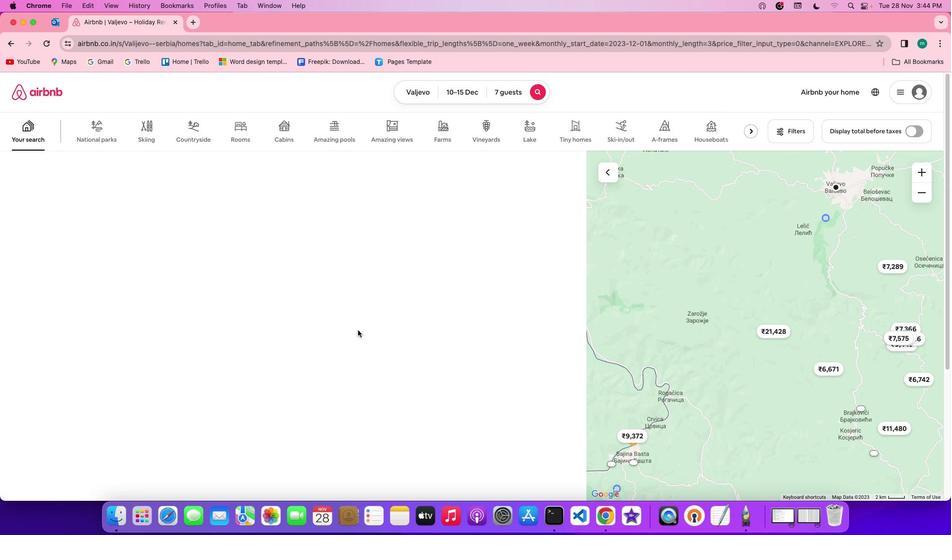 
